 Task: Look for space in Djibo, Burkina Faso from 8th June, 2023 to 19th June, 2023 for 1 adult in price range Rs.5000 to Rs.12000. Place can be shared room with 1  bedroom having 1 bed and 1 bathroom. Property type can be hotel. Amenities needed are: wifi, air conditioning, . Booking option can be shelf check-in. Required host language is English.
Action: Mouse moved to (465, 122)
Screenshot: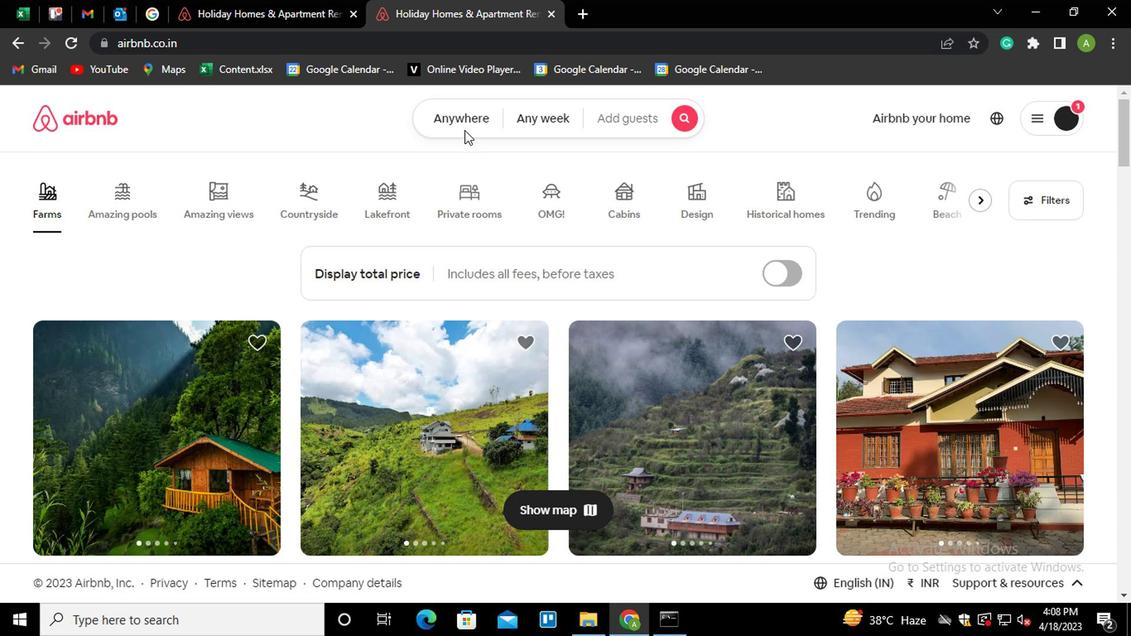 
Action: Mouse pressed left at (465, 122)
Screenshot: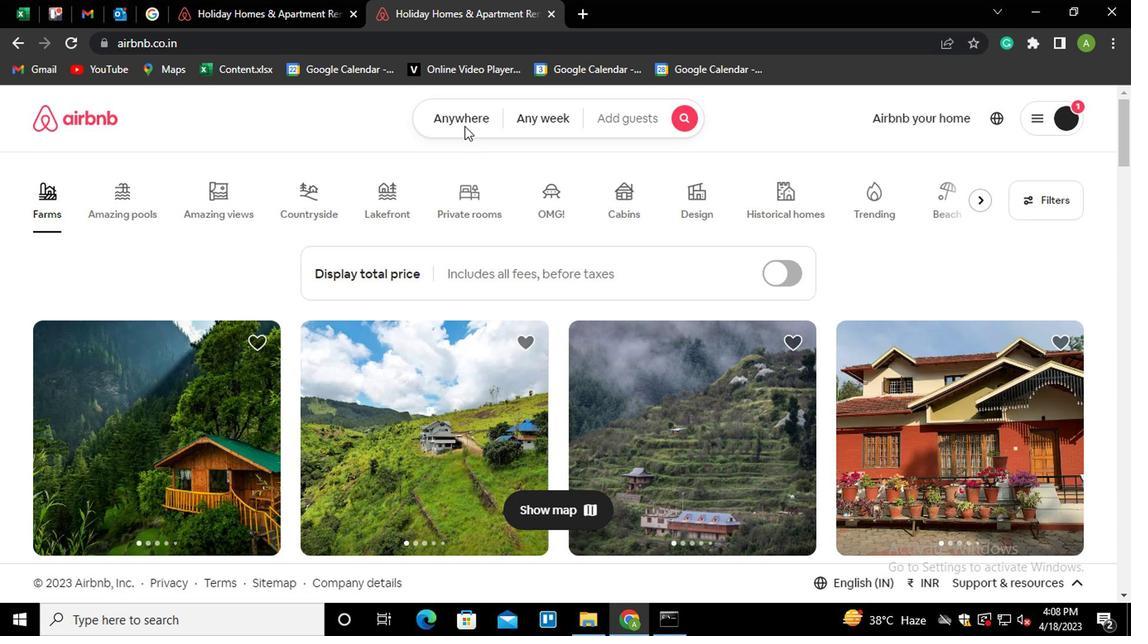 
Action: Mouse moved to (299, 180)
Screenshot: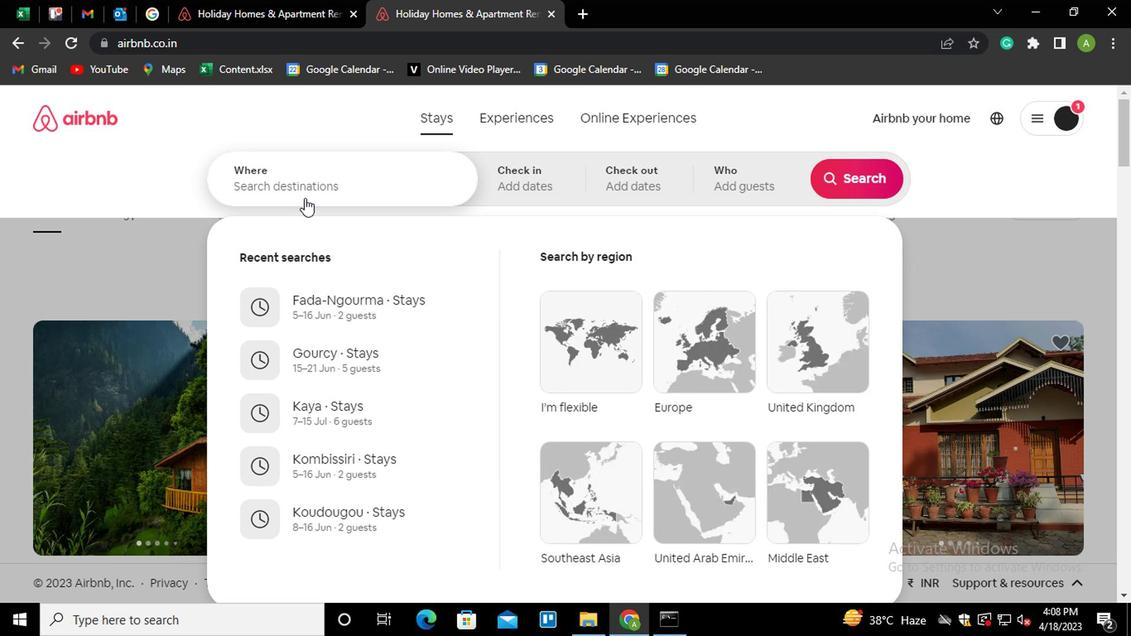 
Action: Mouse pressed left at (299, 180)
Screenshot: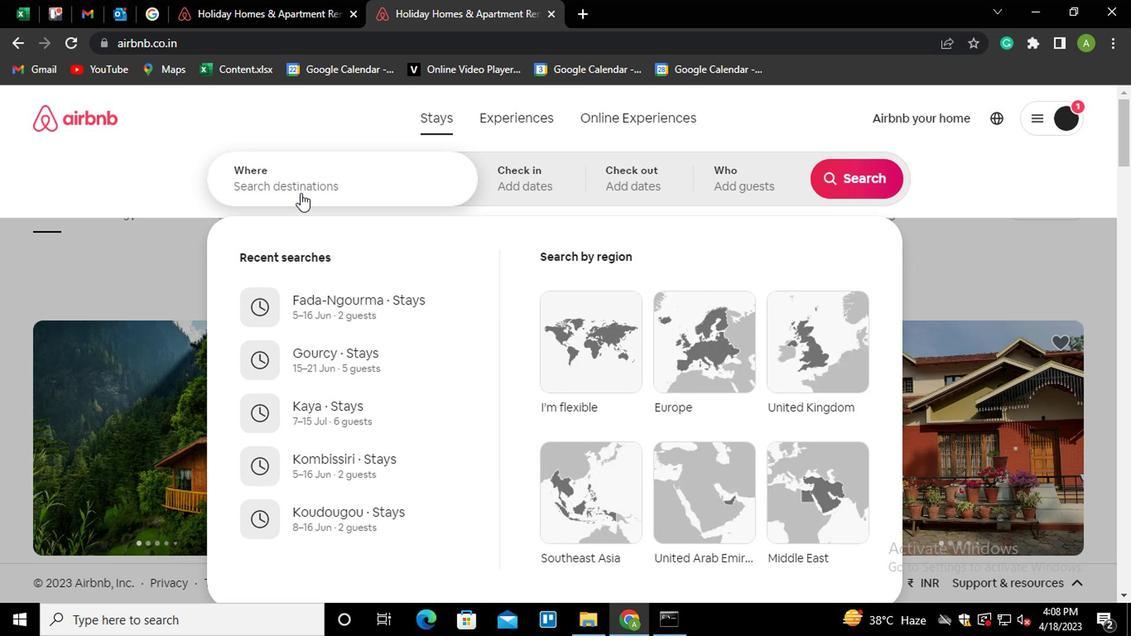 
Action: Key pressed <Key.shift>DJIBO,<Key.space><Key.shift_r>BUR<Key.down><Key.enter>
Screenshot: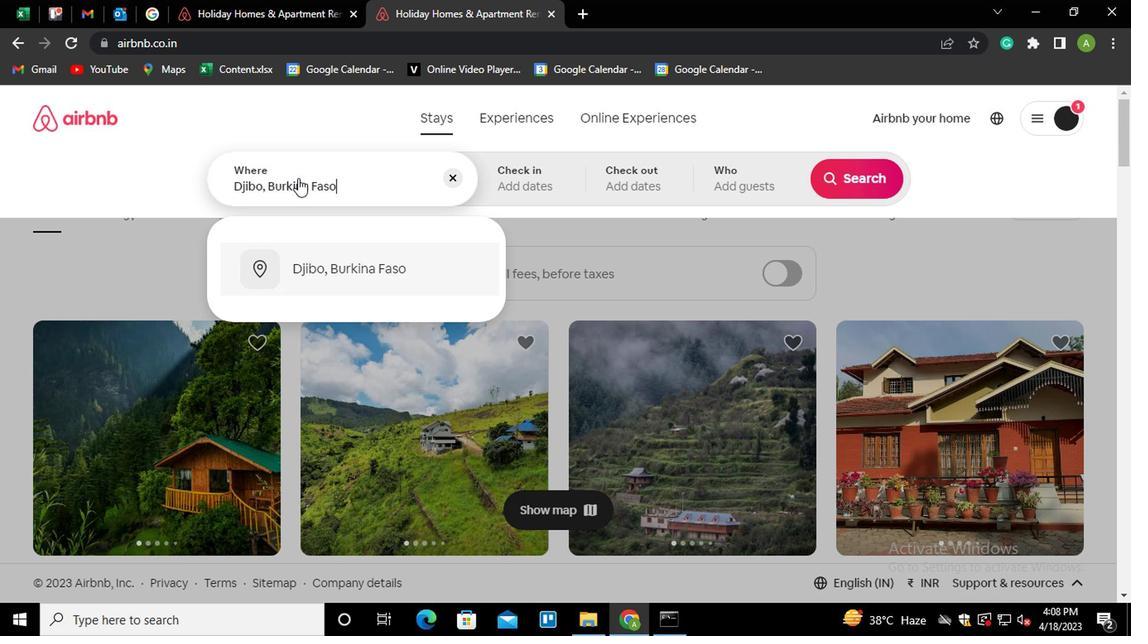
Action: Mouse moved to (844, 310)
Screenshot: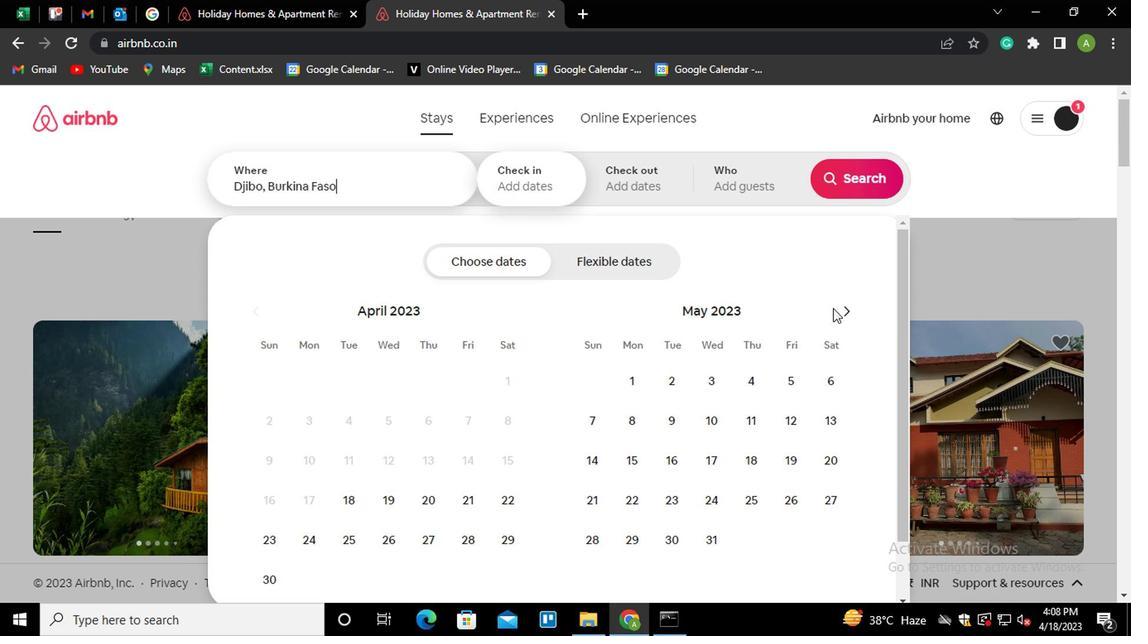
Action: Mouse pressed left at (844, 310)
Screenshot: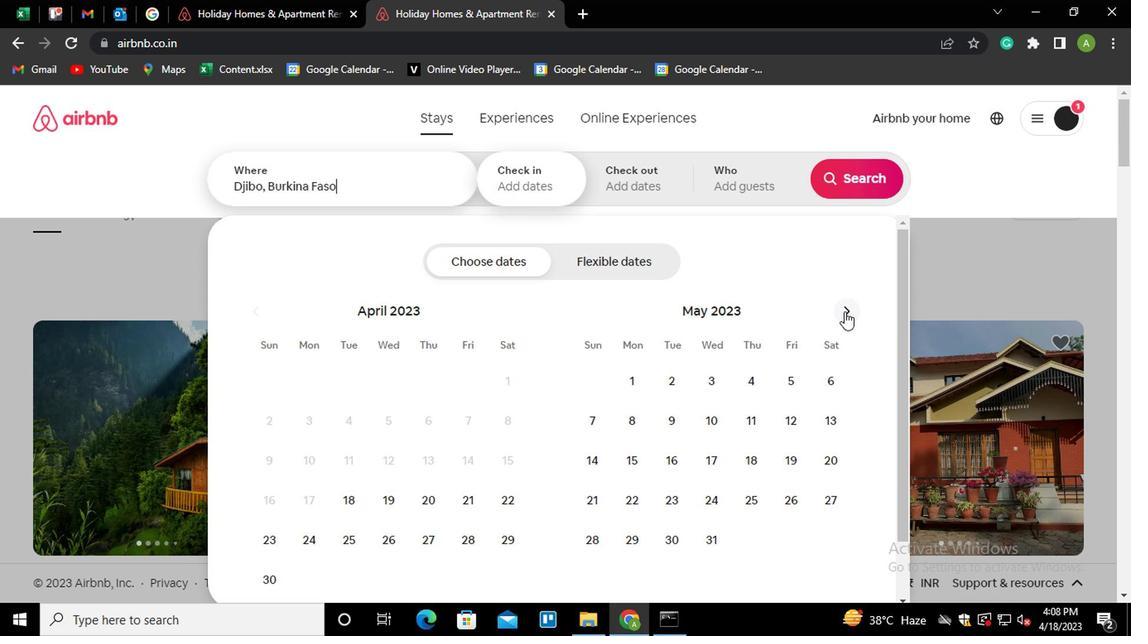 
Action: Mouse moved to (743, 417)
Screenshot: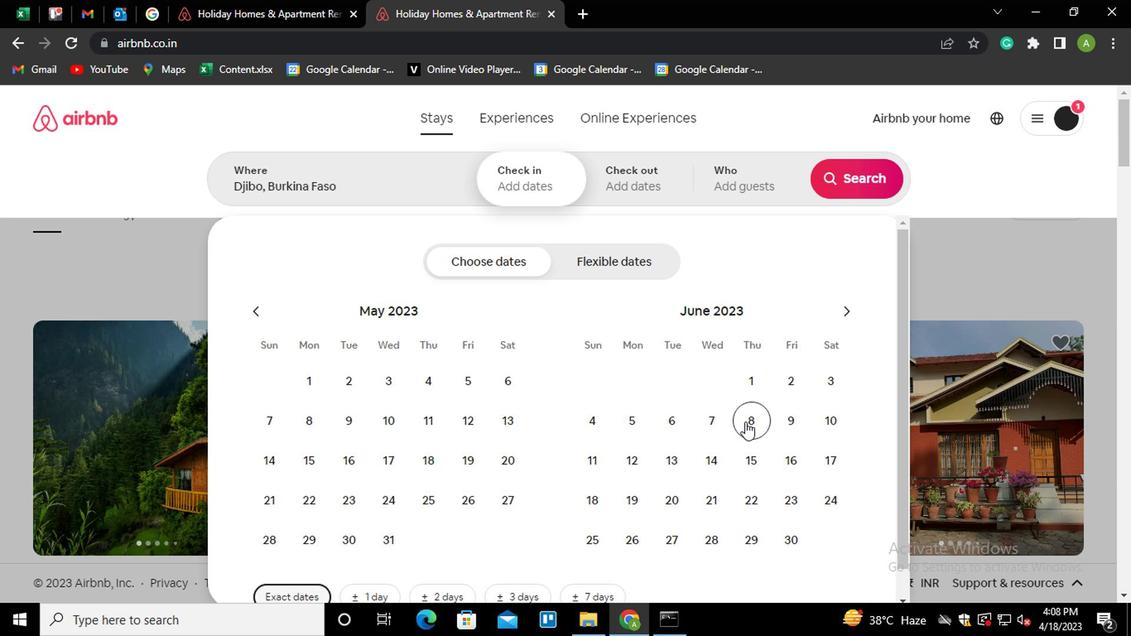 
Action: Mouse pressed left at (743, 417)
Screenshot: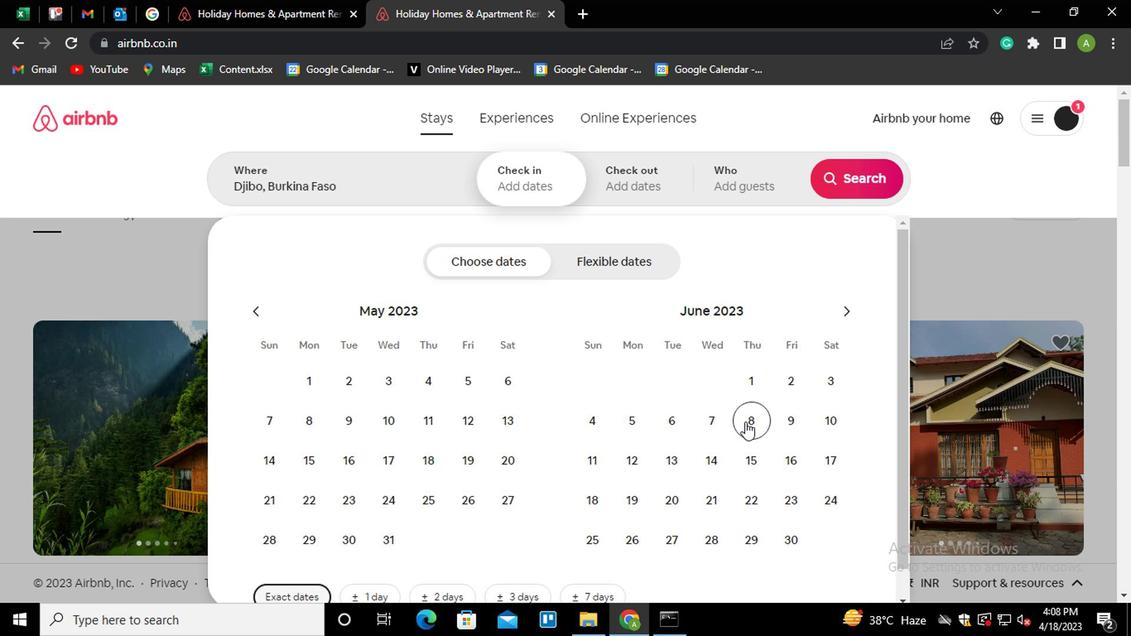 
Action: Mouse moved to (643, 496)
Screenshot: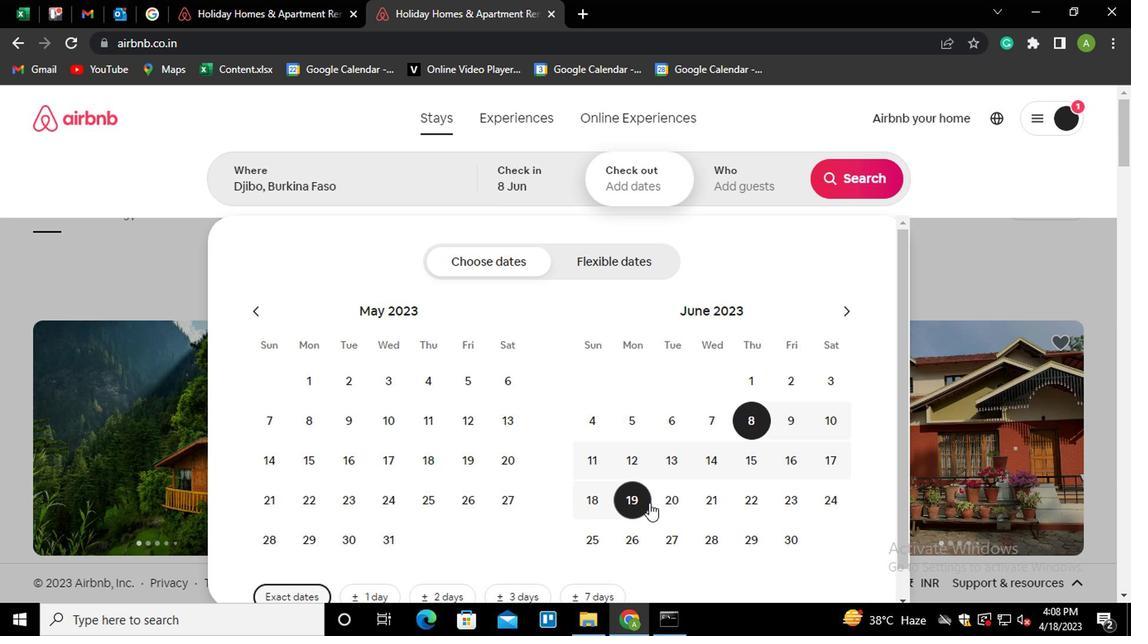 
Action: Mouse pressed left at (643, 496)
Screenshot: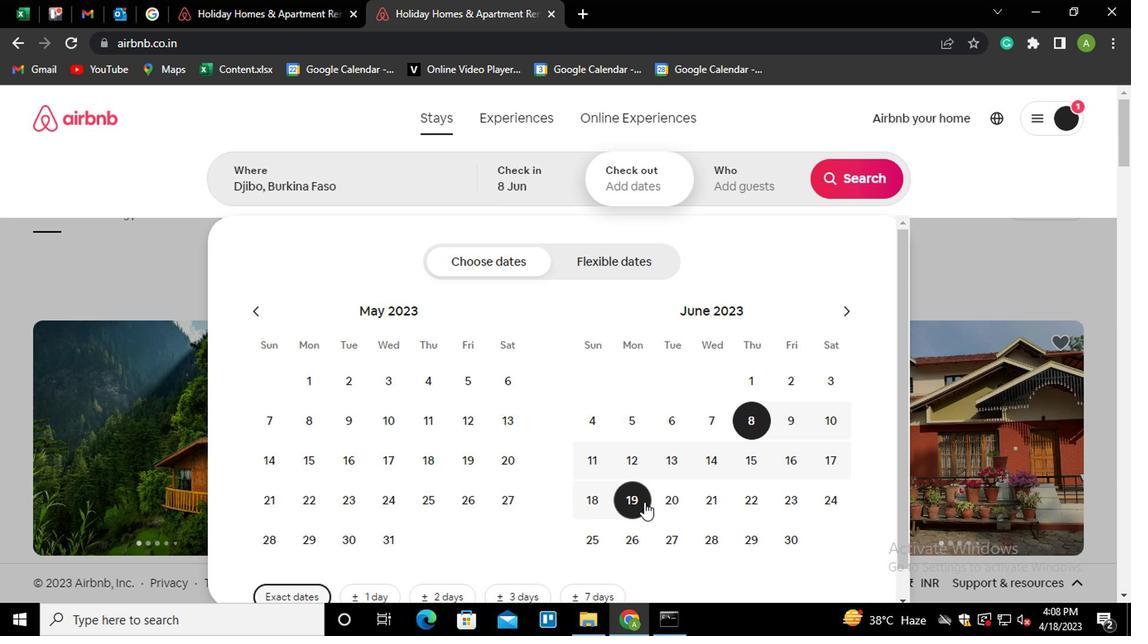 
Action: Mouse moved to (740, 187)
Screenshot: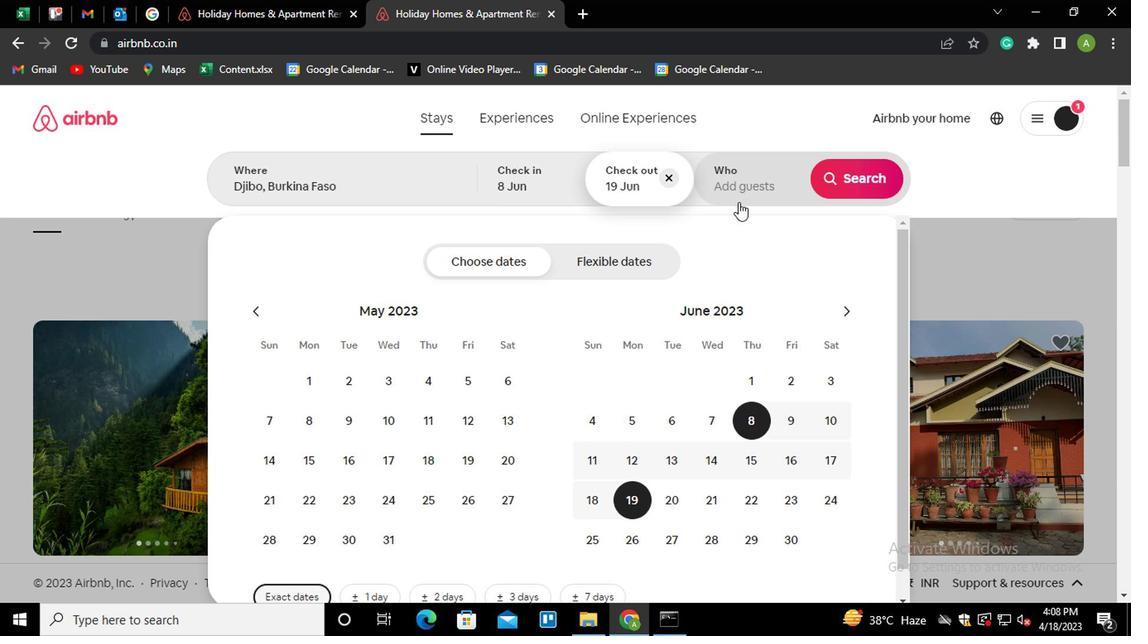 
Action: Mouse pressed left at (740, 187)
Screenshot: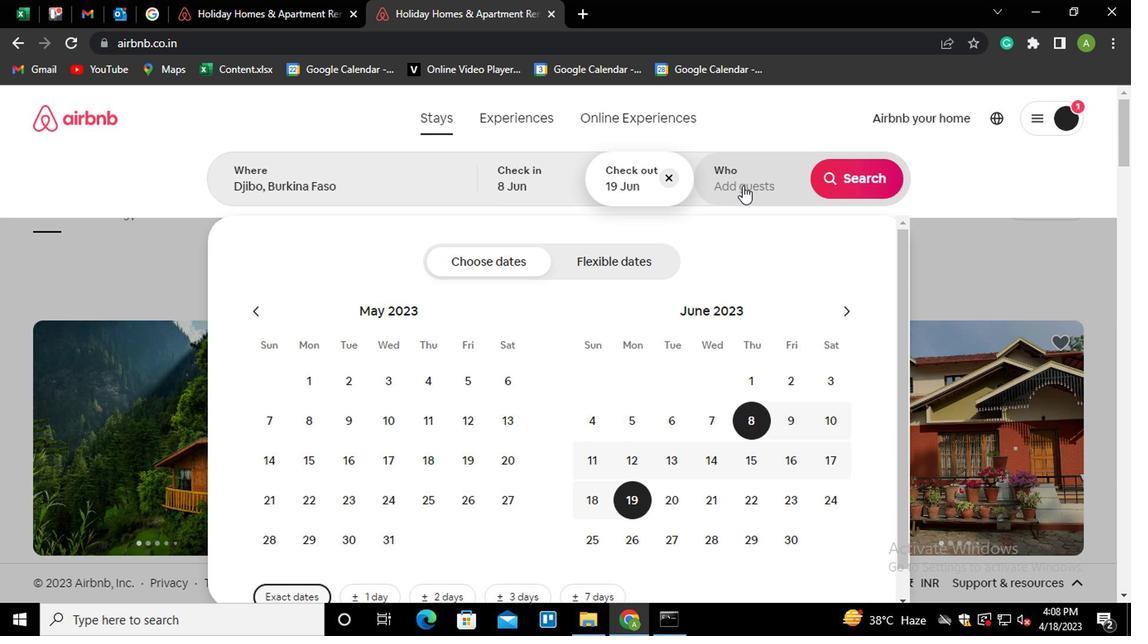 
Action: Mouse moved to (854, 267)
Screenshot: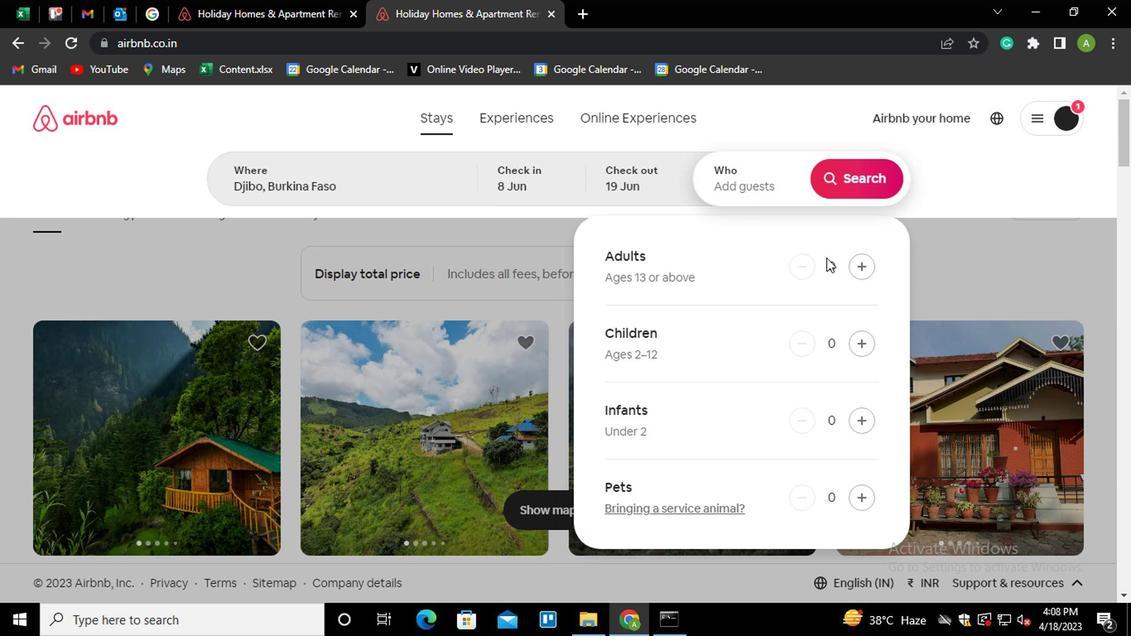 
Action: Mouse pressed left at (854, 267)
Screenshot: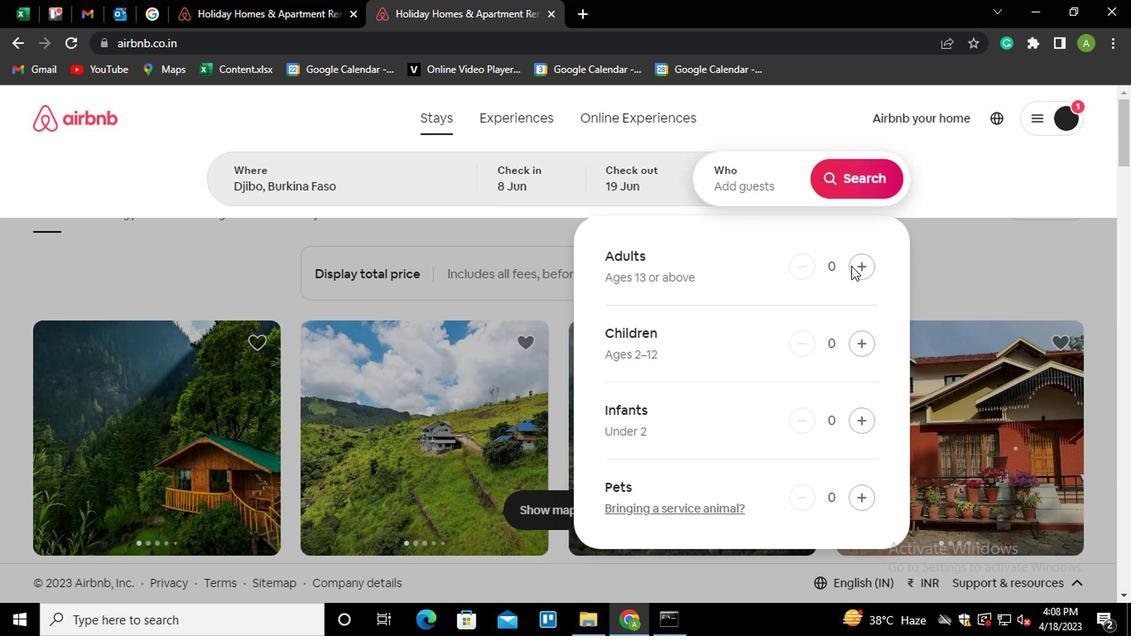 
Action: Mouse moved to (856, 190)
Screenshot: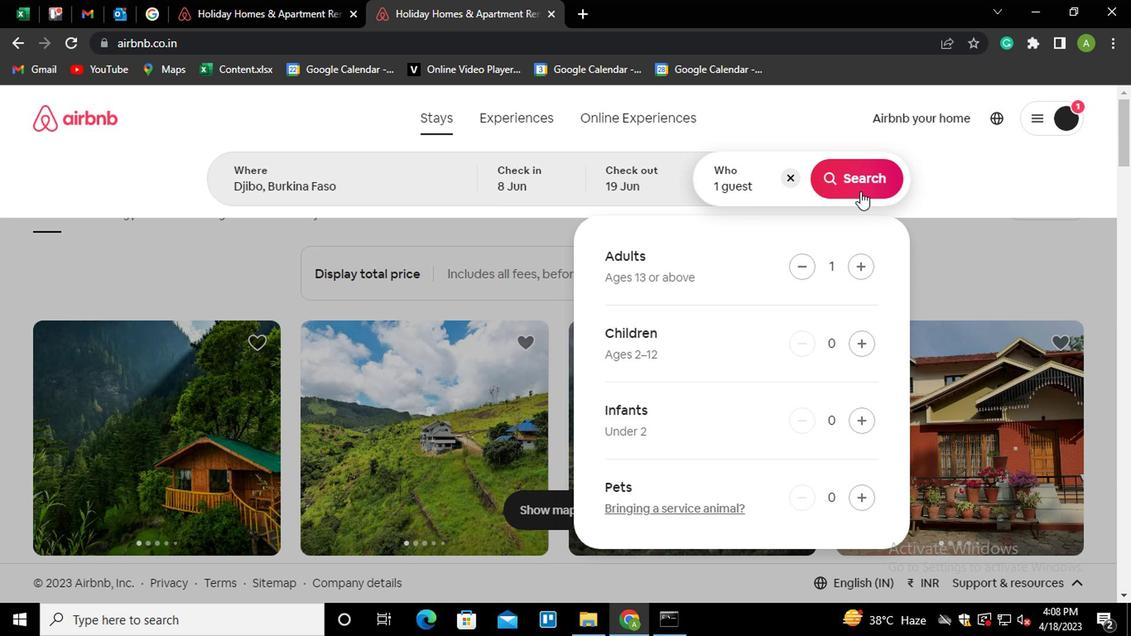 
Action: Mouse pressed left at (856, 190)
Screenshot: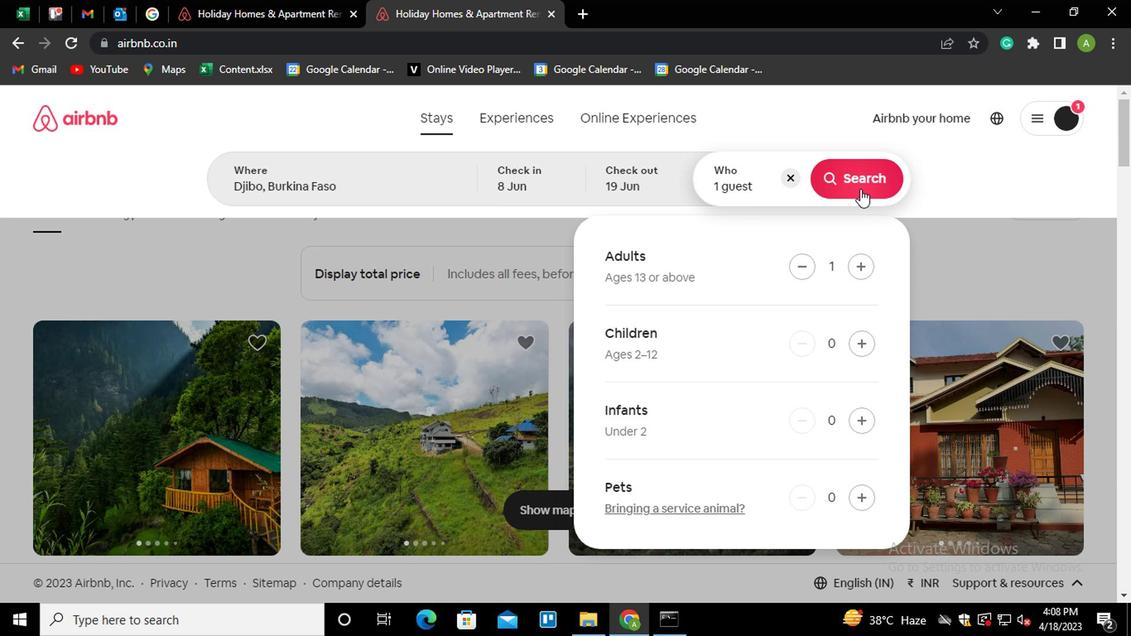 
Action: Mouse moved to (1059, 187)
Screenshot: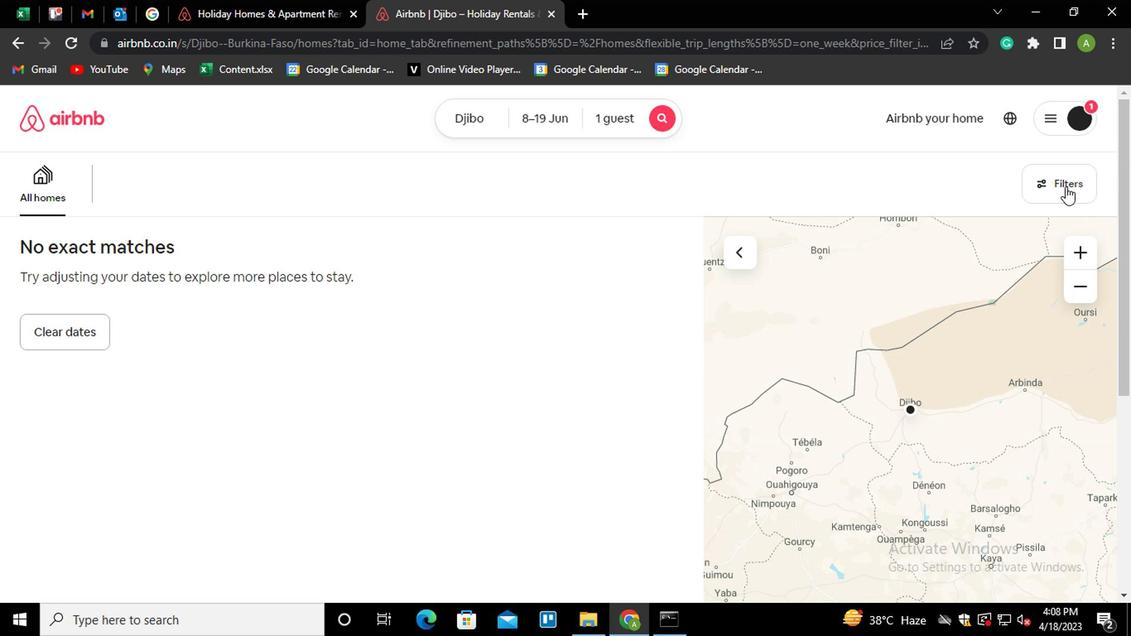 
Action: Mouse pressed left at (1059, 187)
Screenshot: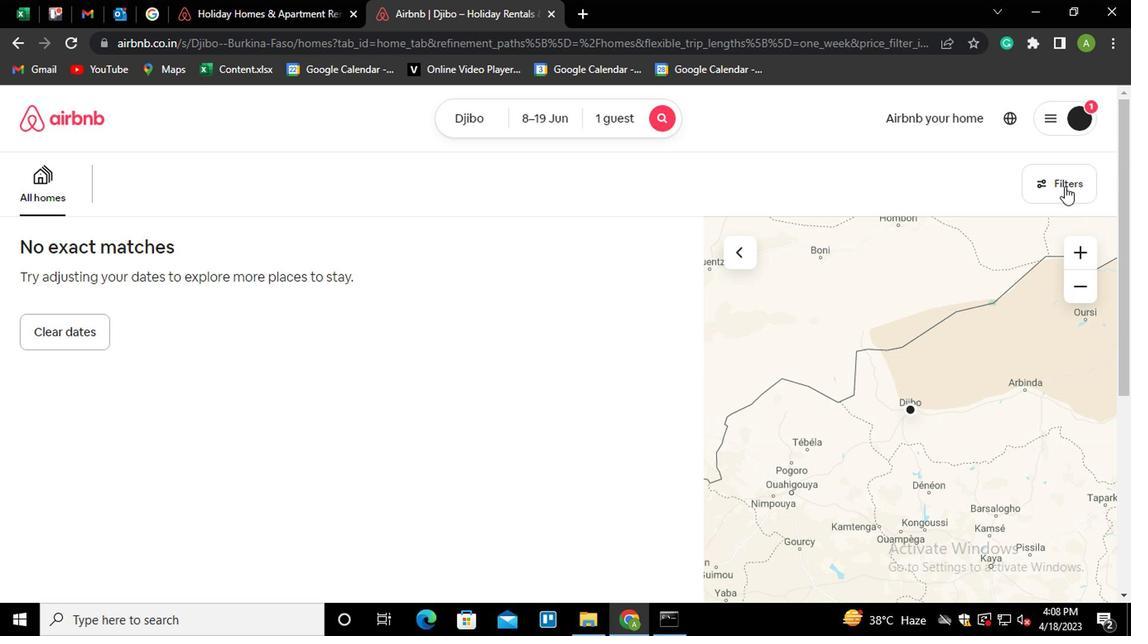 
Action: Mouse moved to (492, 288)
Screenshot: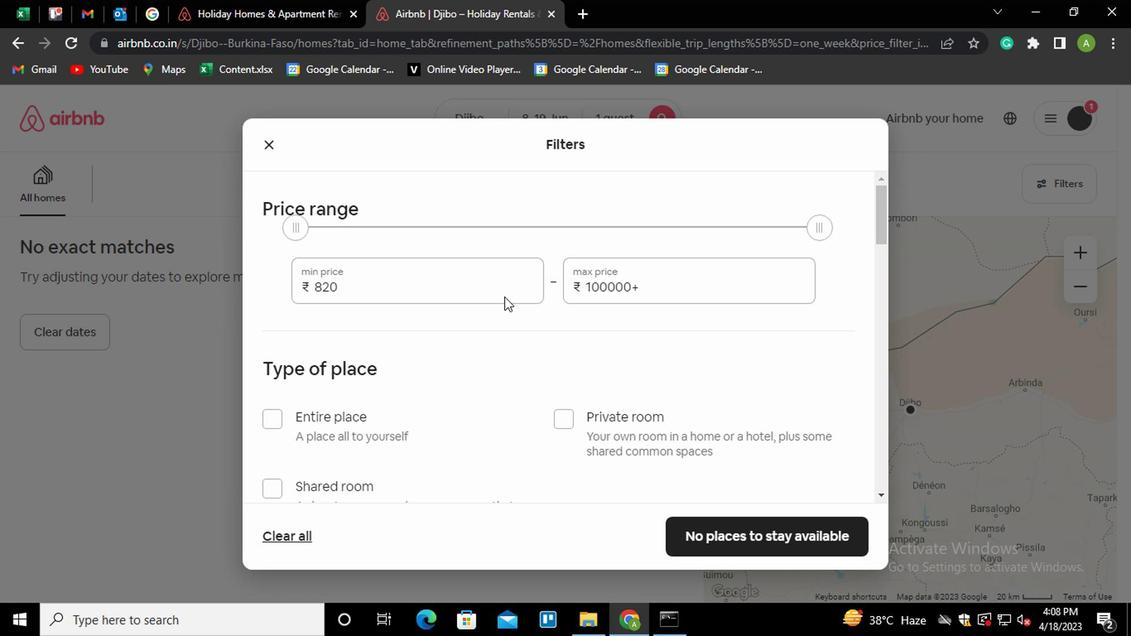 
Action: Mouse pressed left at (492, 288)
Screenshot: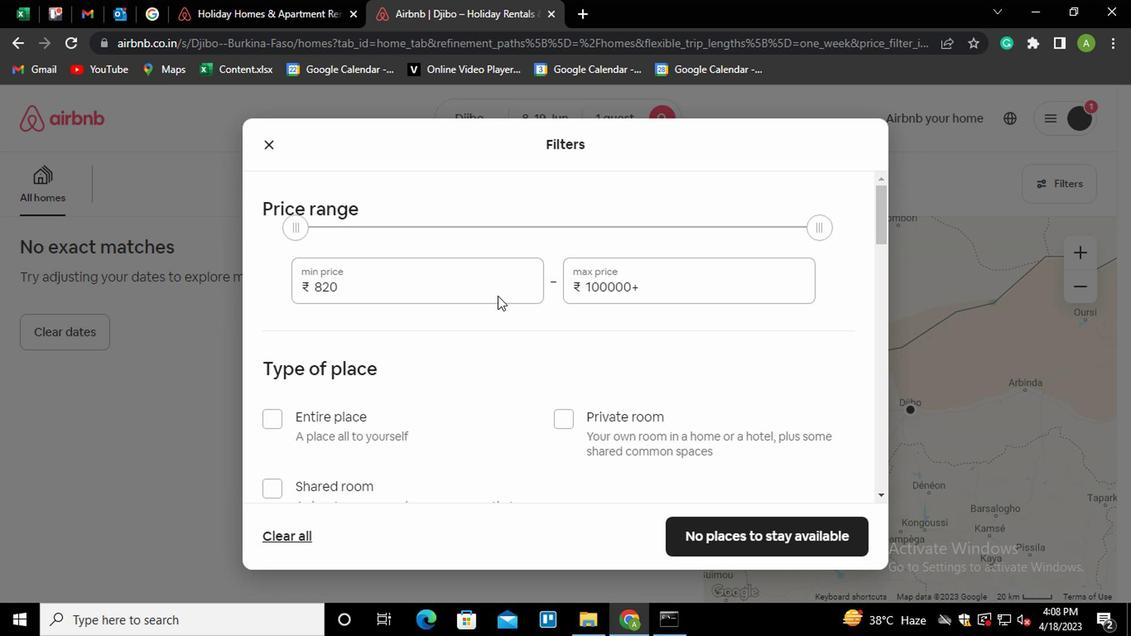 
Action: Key pressed <Key.shift_r><Key.home>5000
Screenshot: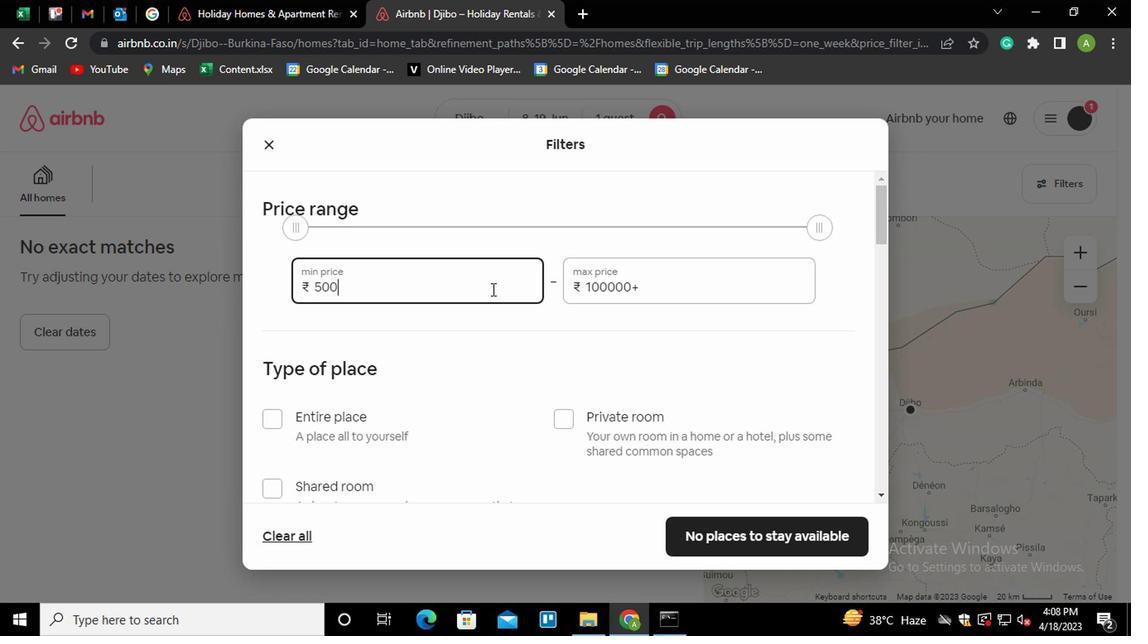 
Action: Mouse moved to (667, 279)
Screenshot: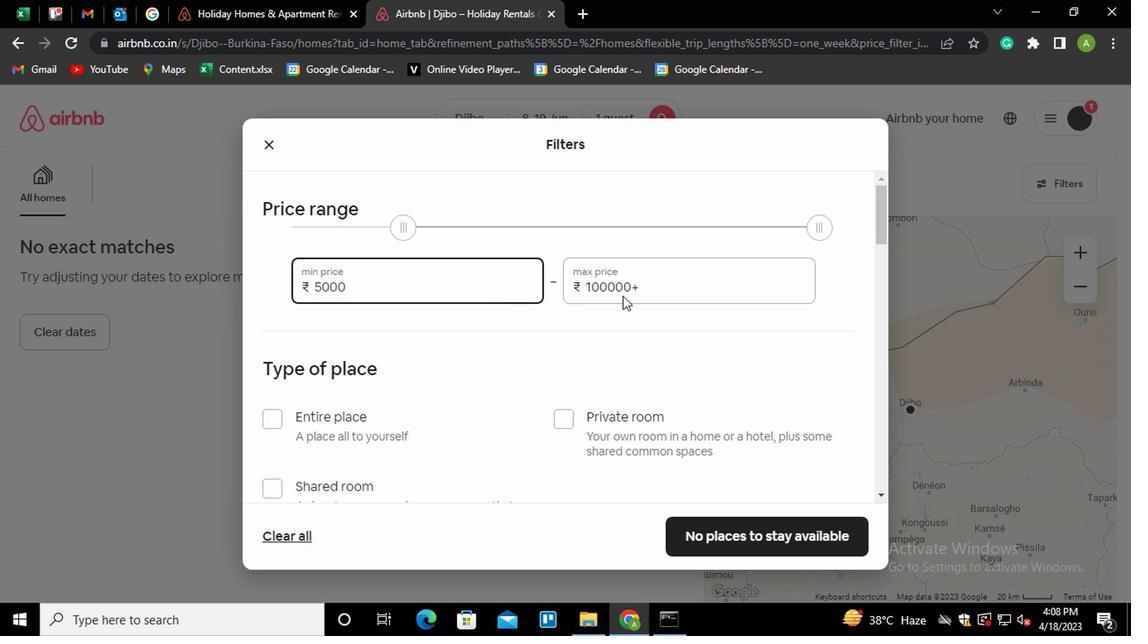 
Action: Mouse pressed left at (667, 279)
Screenshot: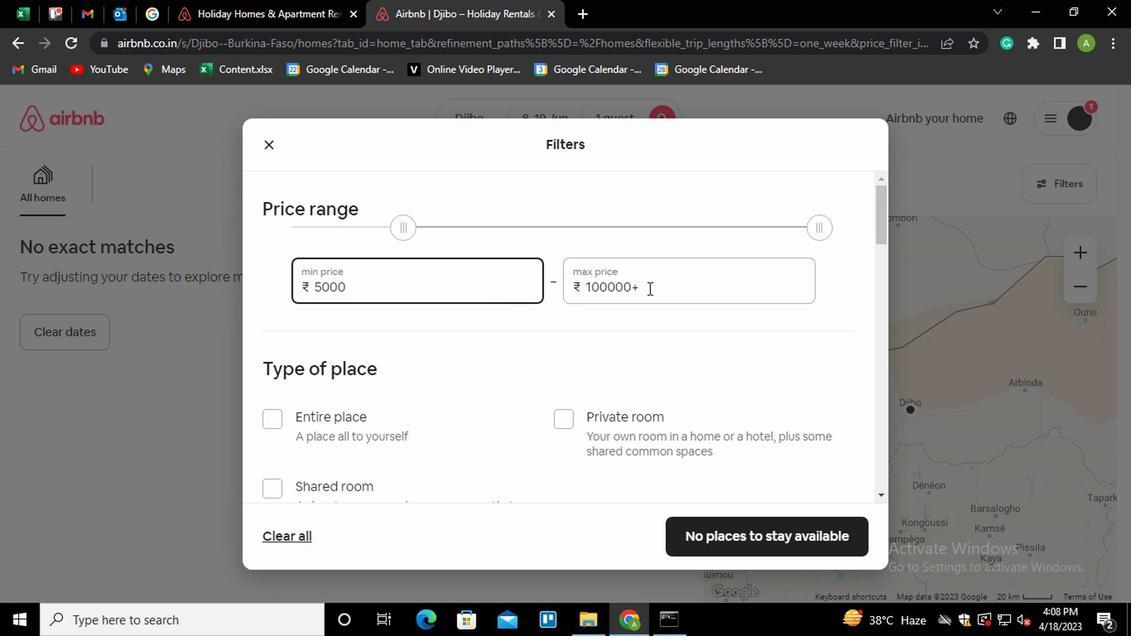 
Action: Key pressed <Key.shift_r><Key.home>12000
Screenshot: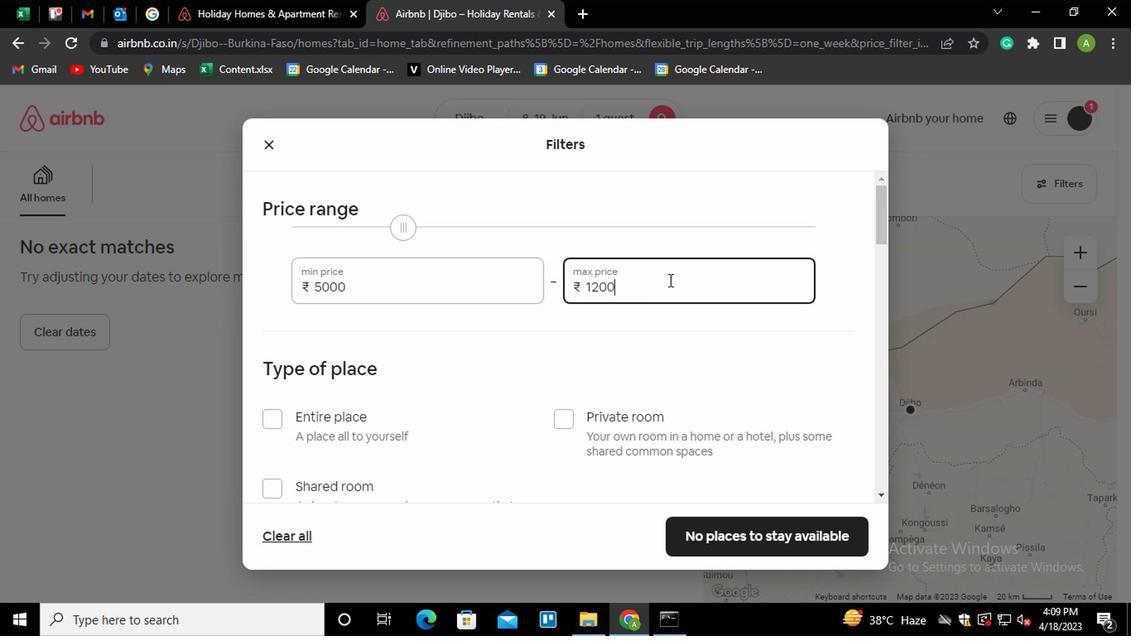 
Action: Mouse moved to (315, 480)
Screenshot: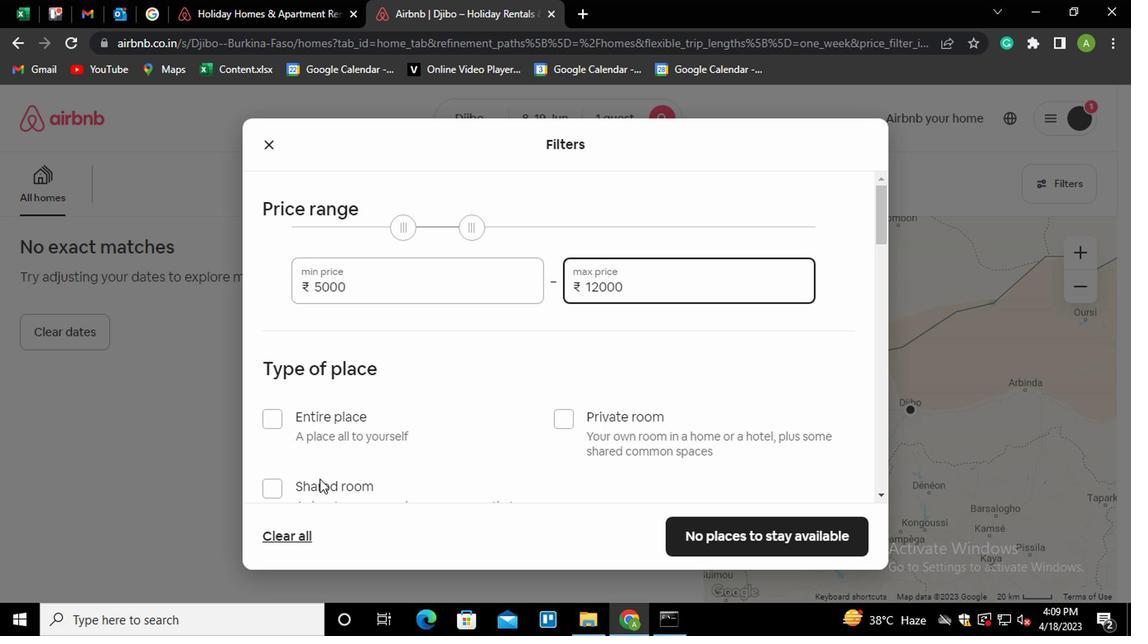 
Action: Mouse pressed left at (315, 480)
Screenshot: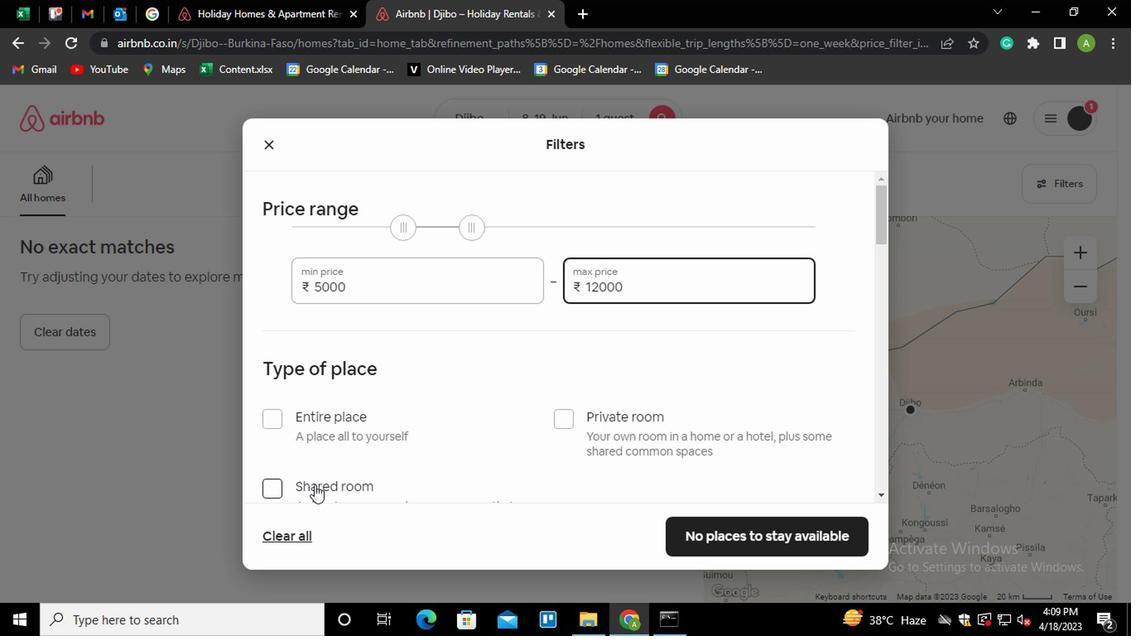 
Action: Mouse moved to (505, 429)
Screenshot: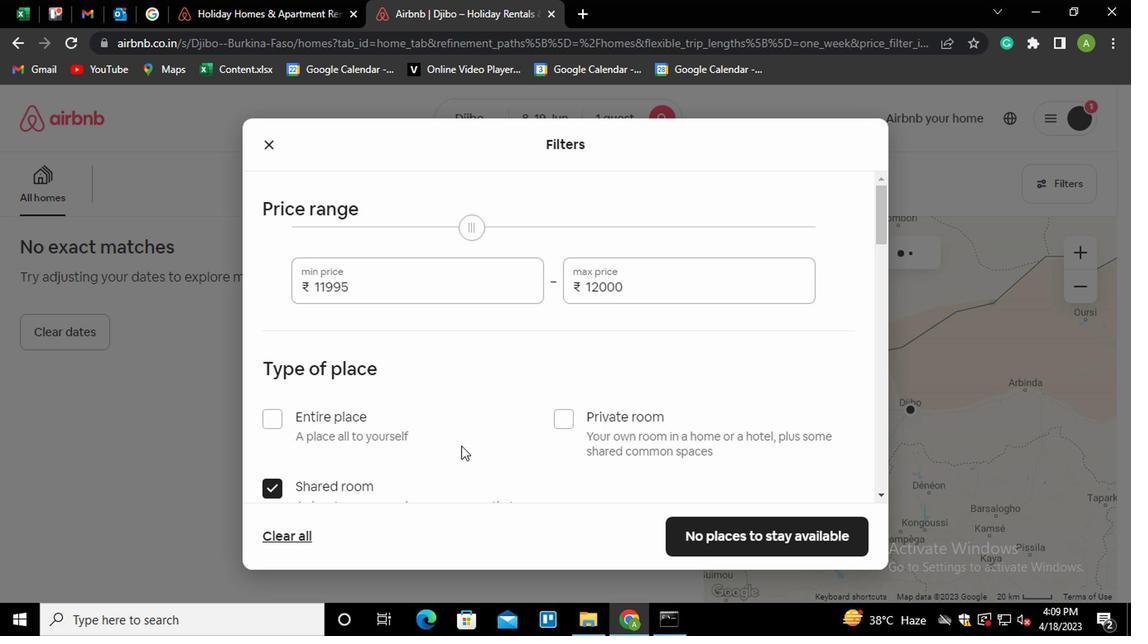 
Action: Mouse scrolled (505, 428) with delta (0, -1)
Screenshot: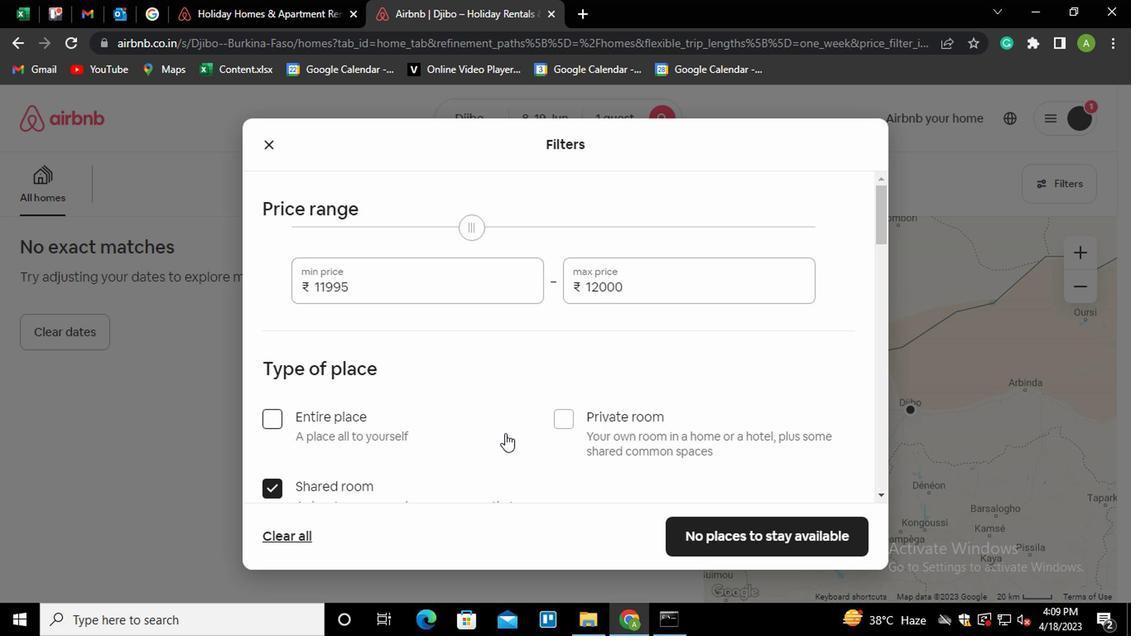 
Action: Mouse scrolled (505, 428) with delta (0, -1)
Screenshot: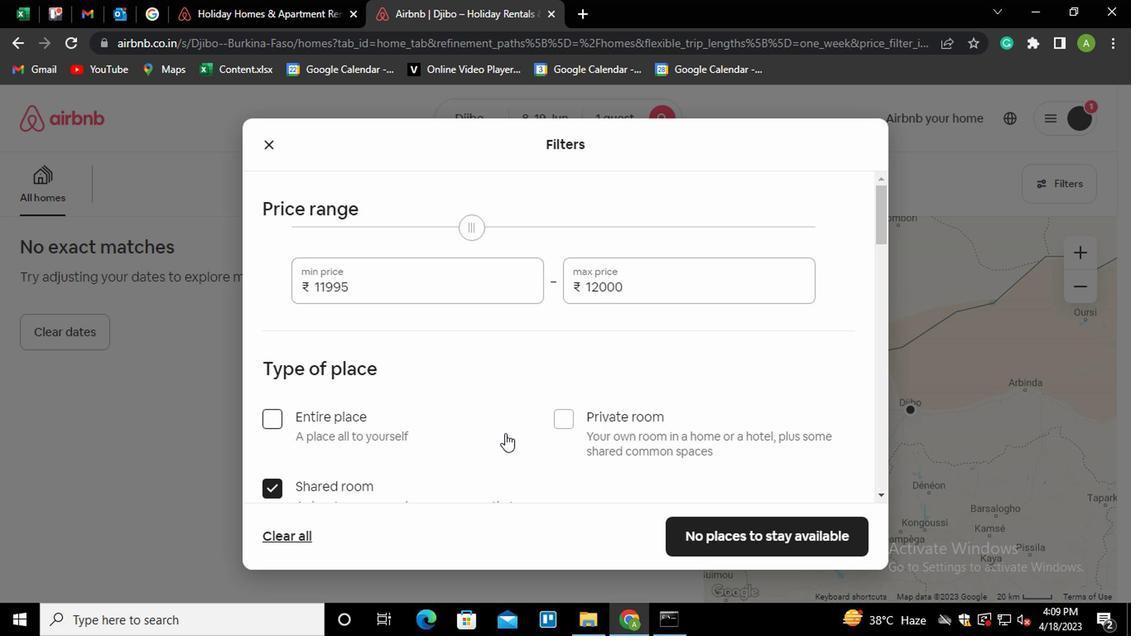 
Action: Mouse moved to (505, 428)
Screenshot: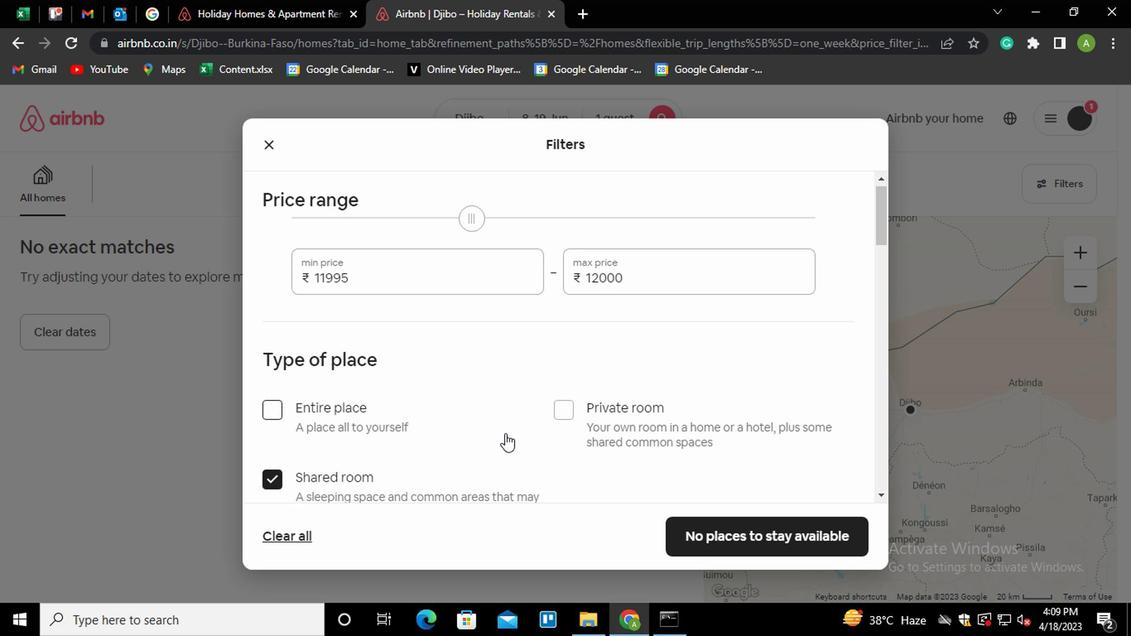 
Action: Mouse scrolled (505, 427) with delta (0, 0)
Screenshot: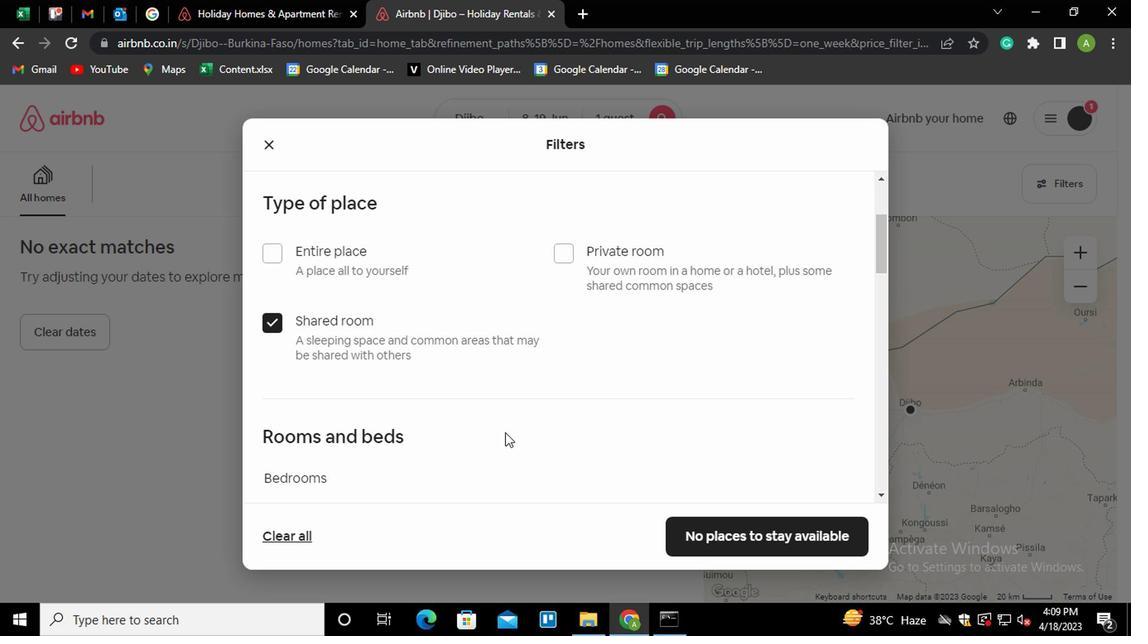 
Action: Mouse scrolled (505, 427) with delta (0, 0)
Screenshot: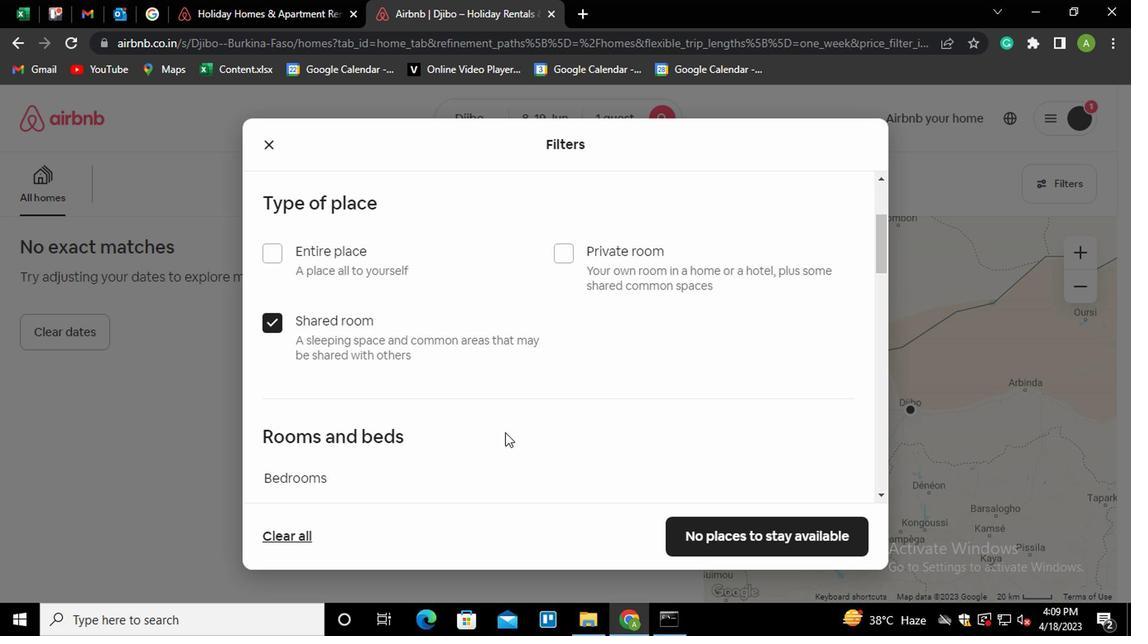 
Action: Mouse moved to (361, 354)
Screenshot: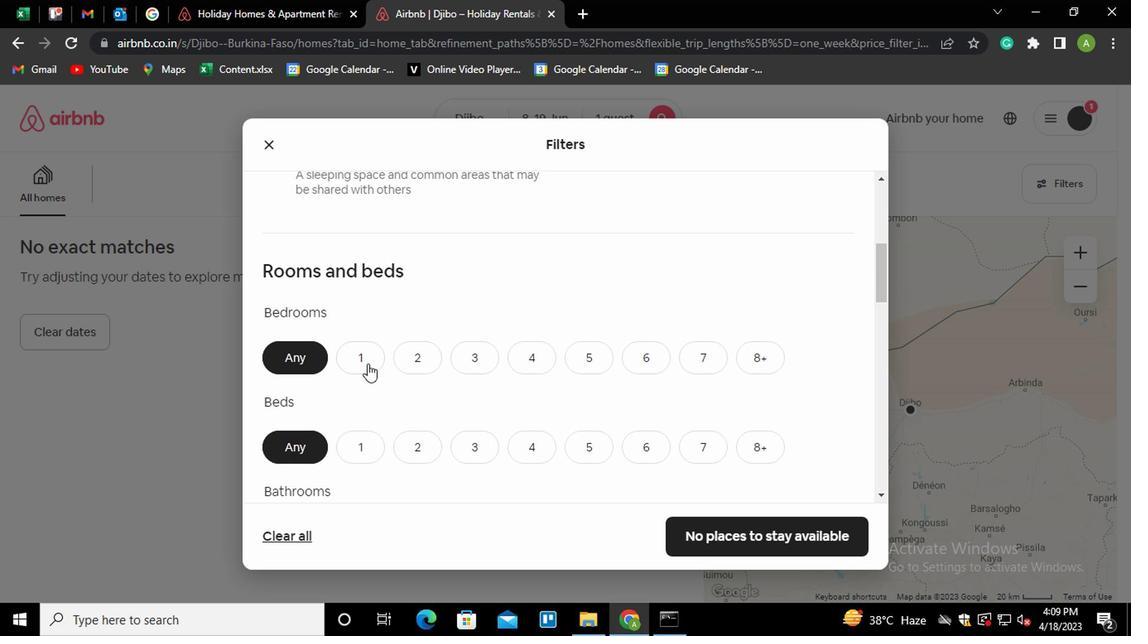 
Action: Mouse pressed left at (361, 354)
Screenshot: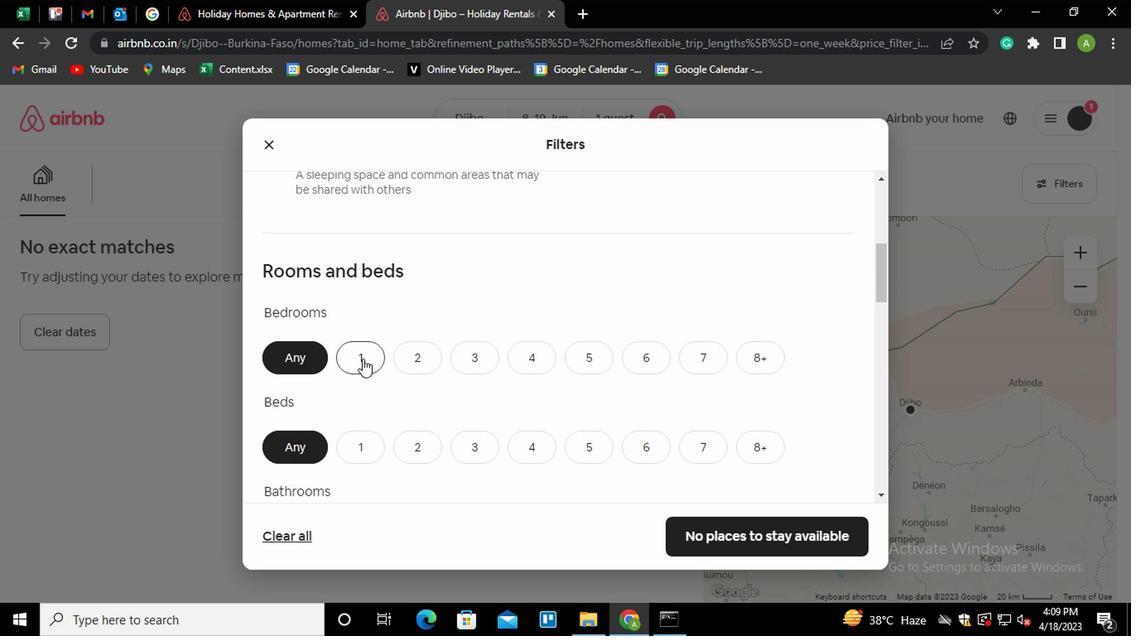 
Action: Mouse moved to (374, 433)
Screenshot: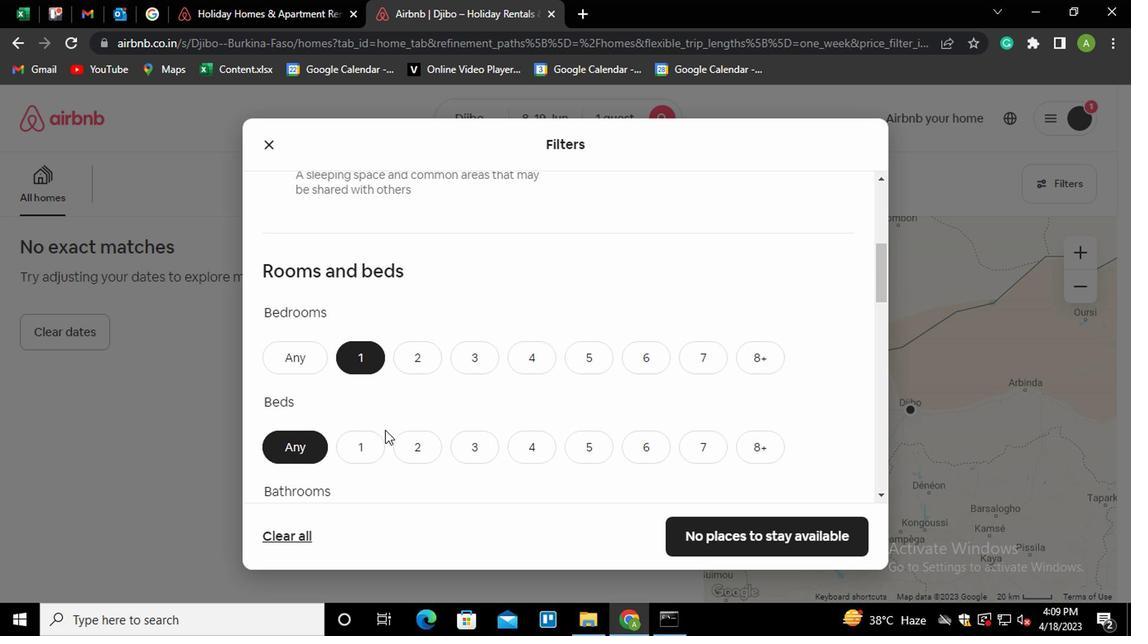 
Action: Mouse pressed left at (374, 433)
Screenshot: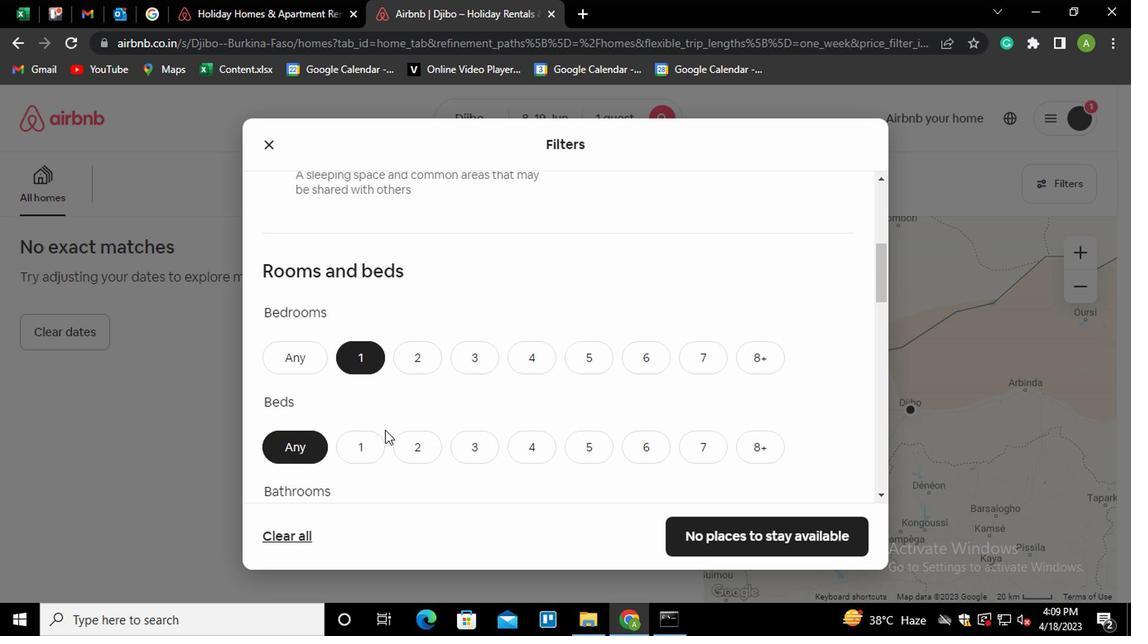 
Action: Mouse moved to (539, 336)
Screenshot: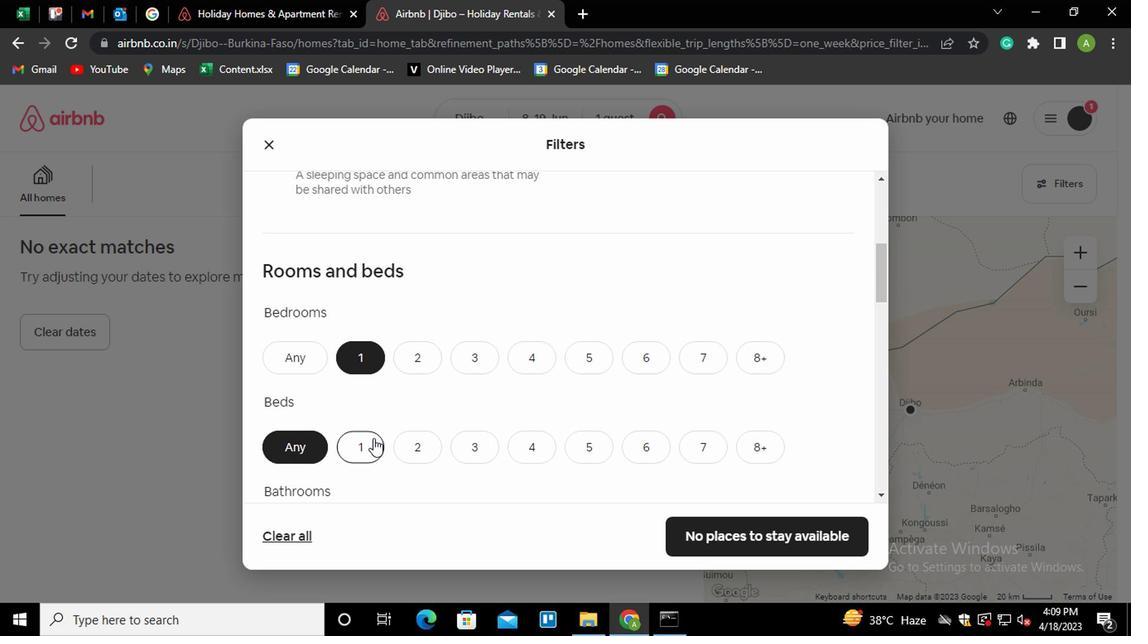 
Action: Mouse scrolled (539, 335) with delta (0, -1)
Screenshot: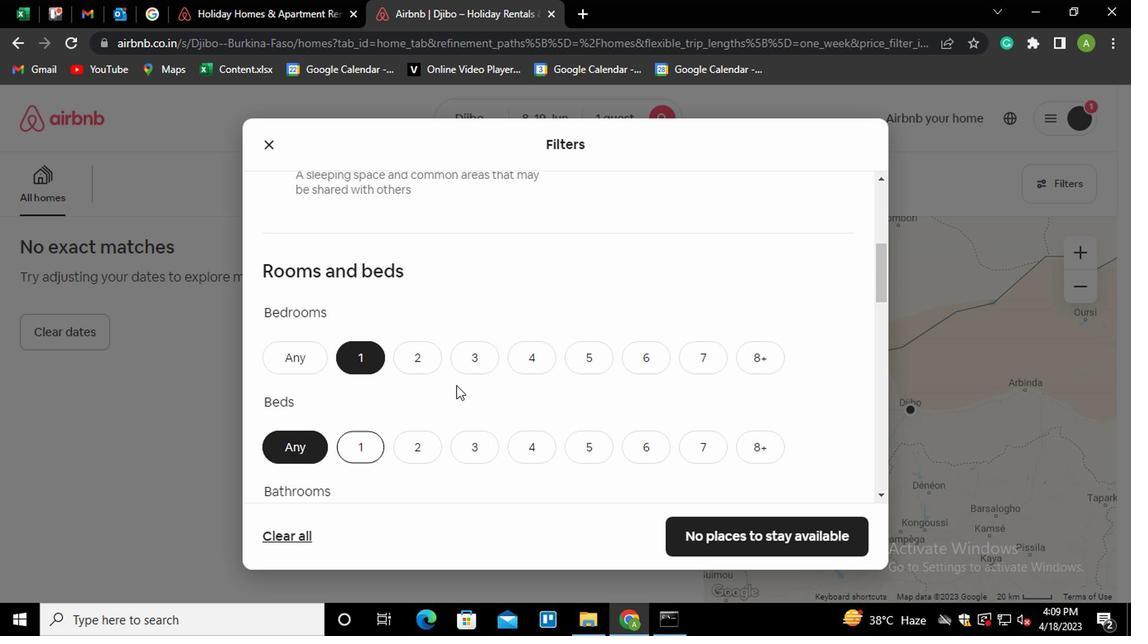 
Action: Mouse scrolled (539, 335) with delta (0, -1)
Screenshot: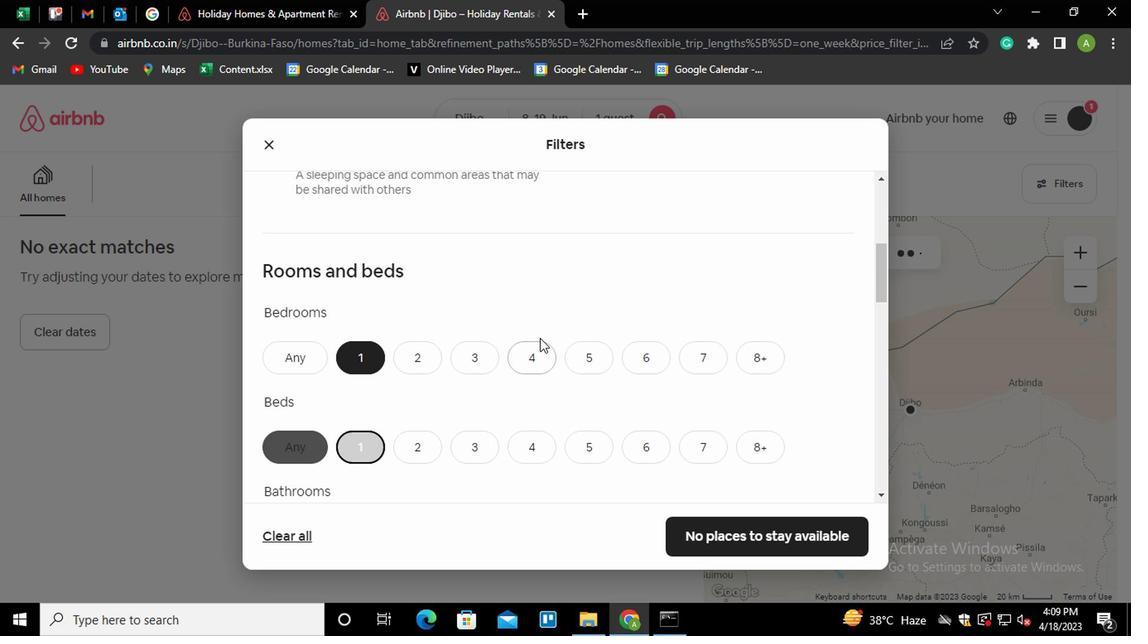 
Action: Mouse moved to (368, 369)
Screenshot: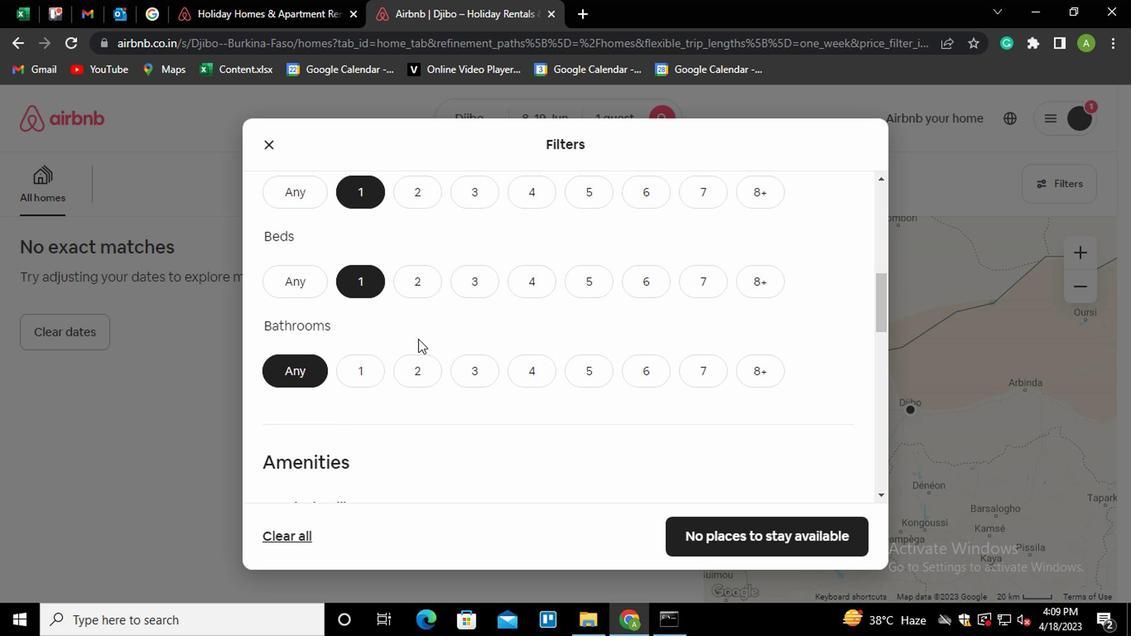 
Action: Mouse pressed left at (368, 369)
Screenshot: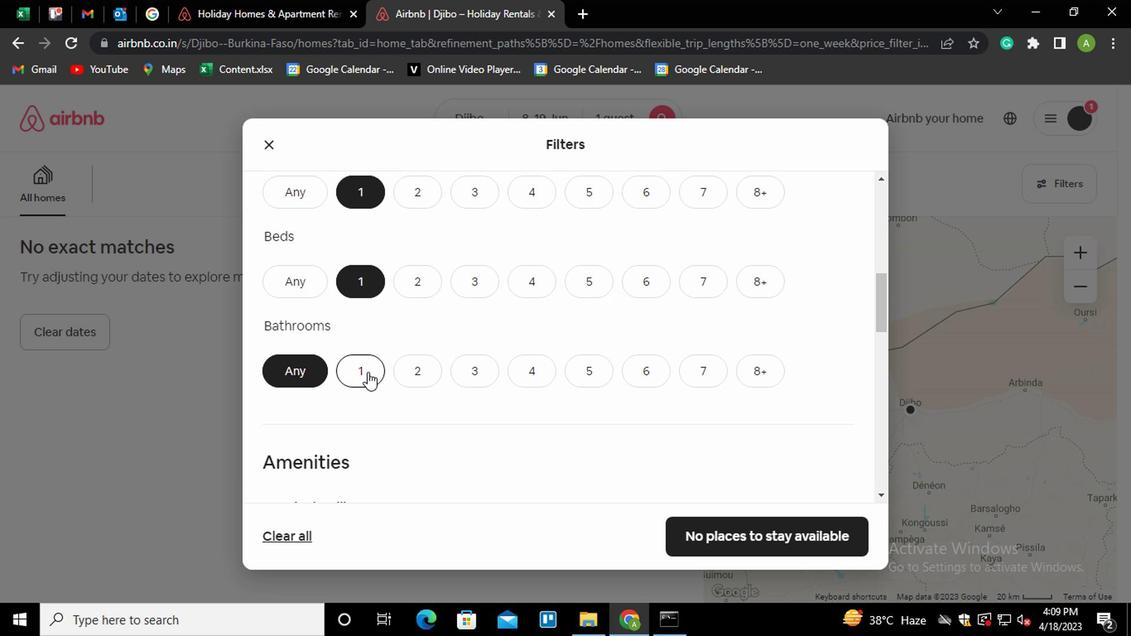 
Action: Mouse moved to (533, 350)
Screenshot: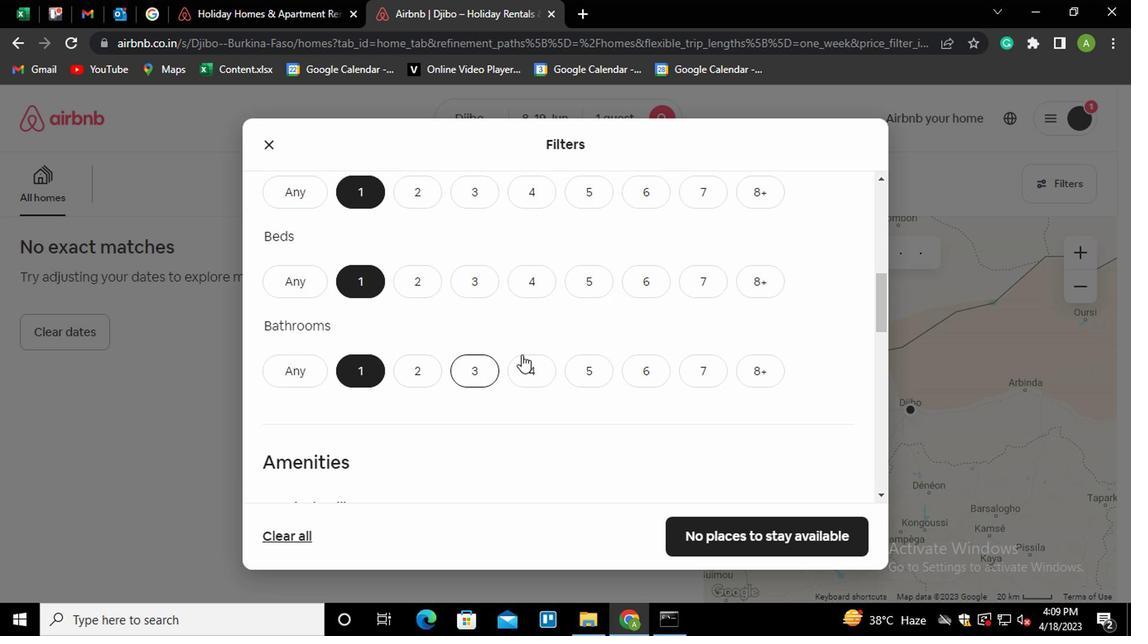 
Action: Mouse scrolled (533, 349) with delta (0, 0)
Screenshot: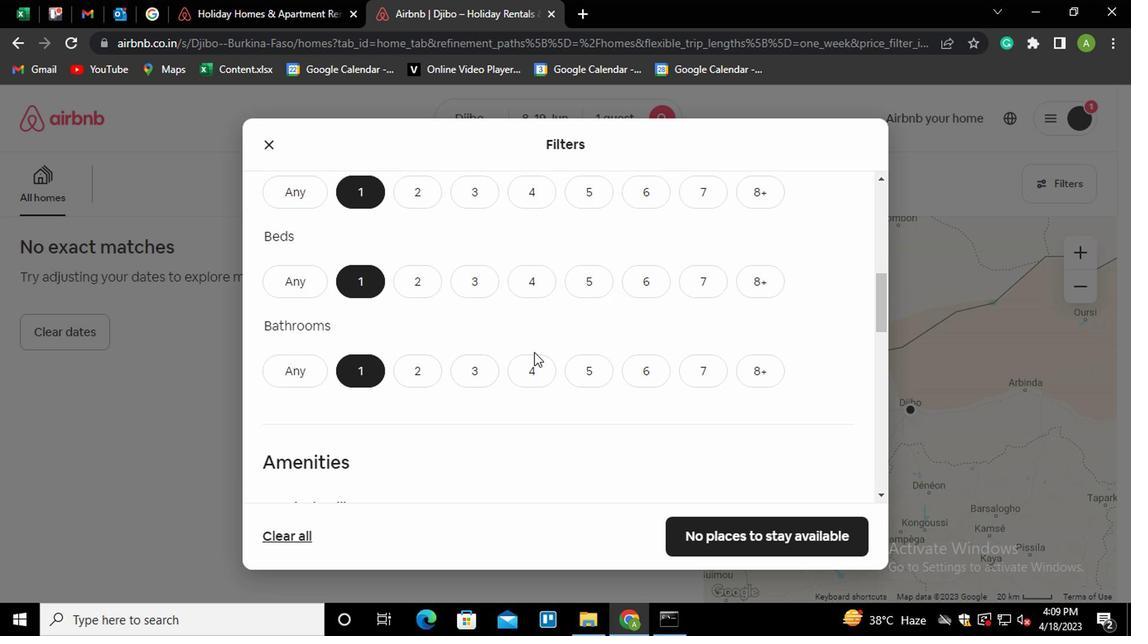 
Action: Mouse scrolled (533, 349) with delta (0, 0)
Screenshot: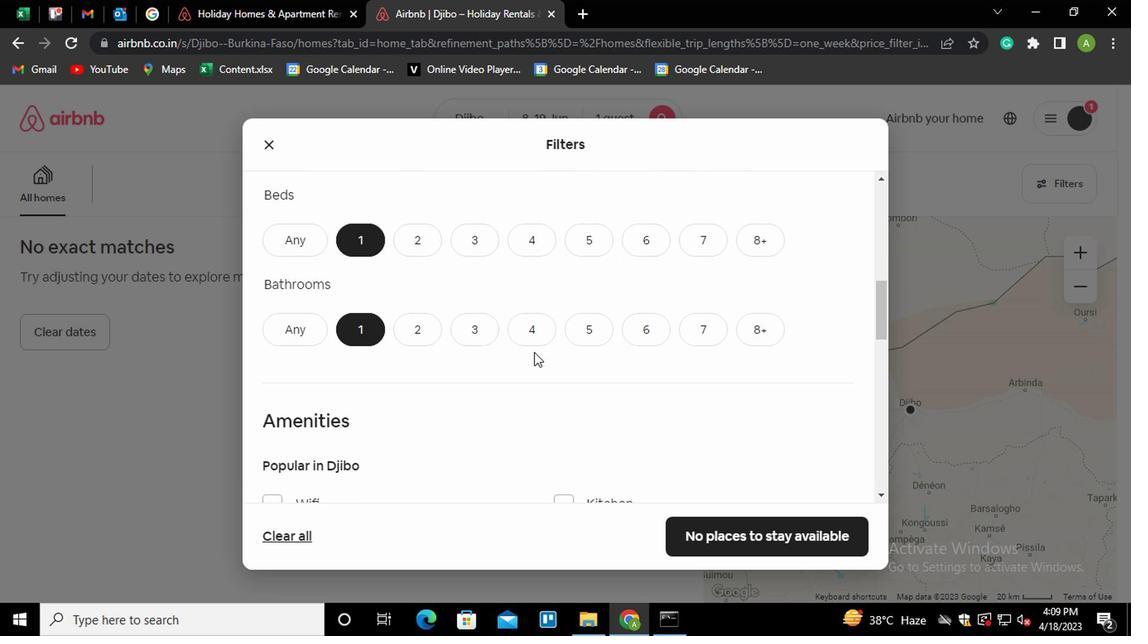 
Action: Mouse scrolled (533, 349) with delta (0, 0)
Screenshot: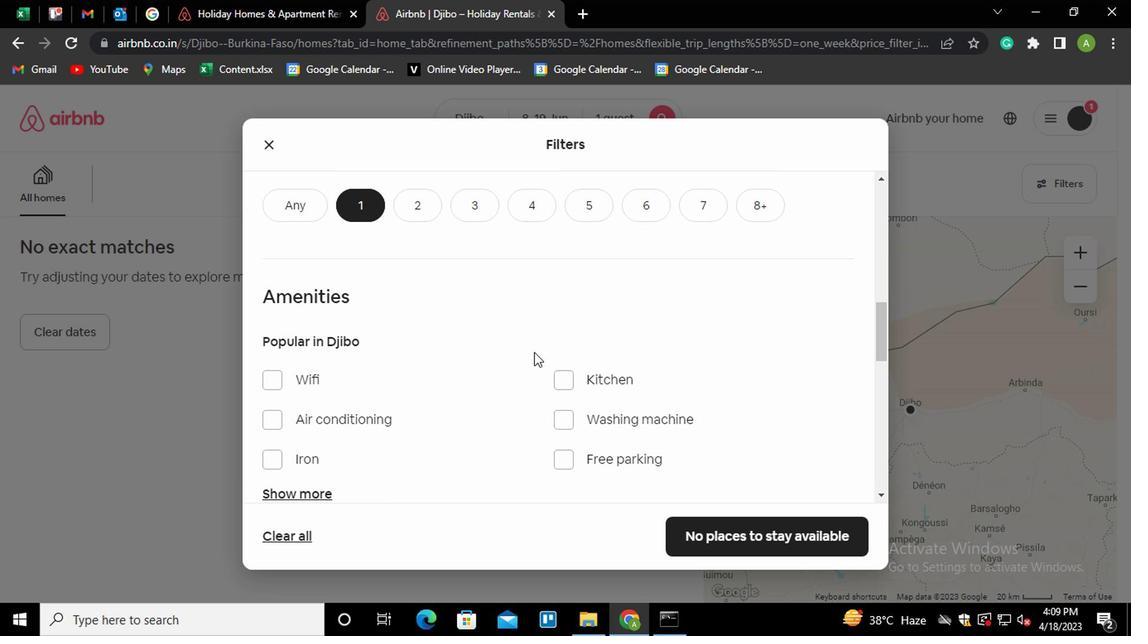 
Action: Mouse moved to (275, 334)
Screenshot: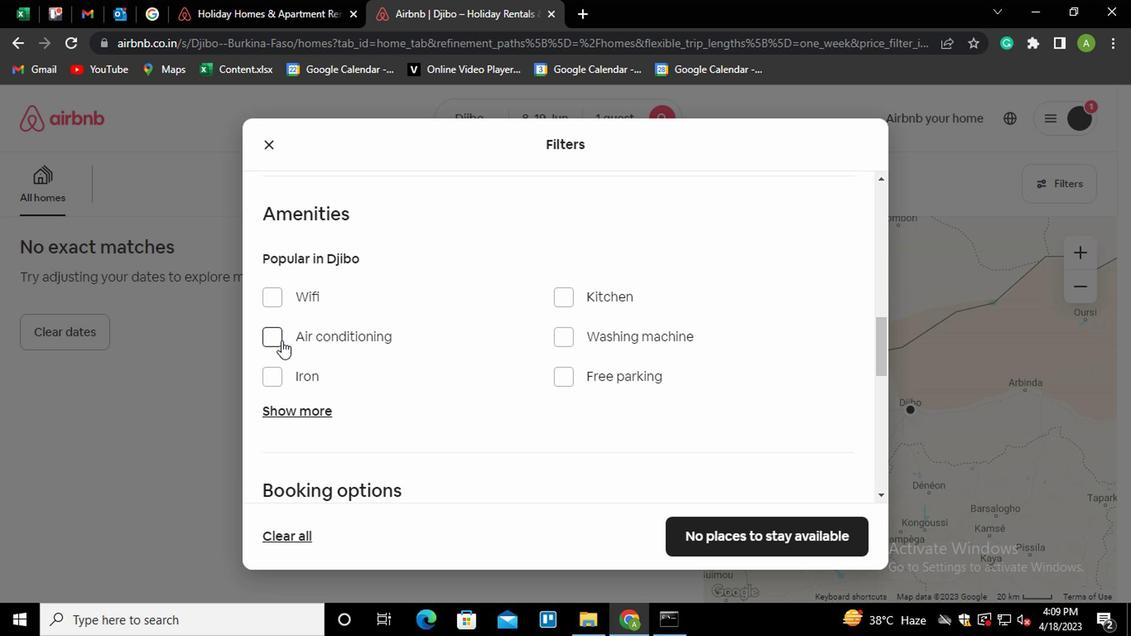 
Action: Mouse pressed left at (275, 334)
Screenshot: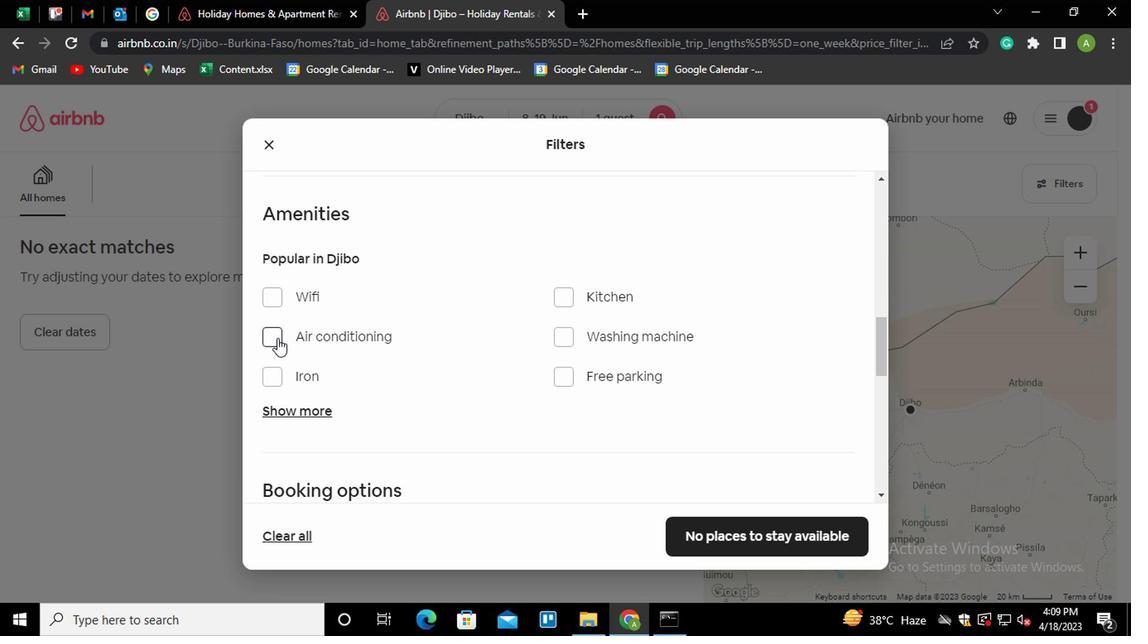 
Action: Mouse moved to (279, 296)
Screenshot: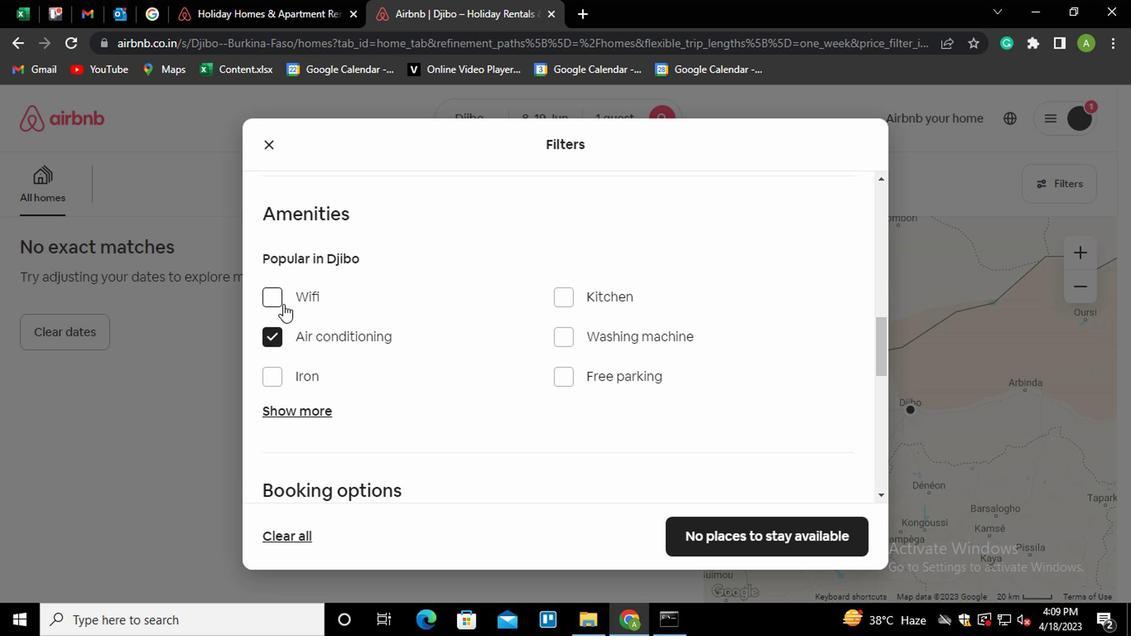 
Action: Mouse pressed left at (279, 296)
Screenshot: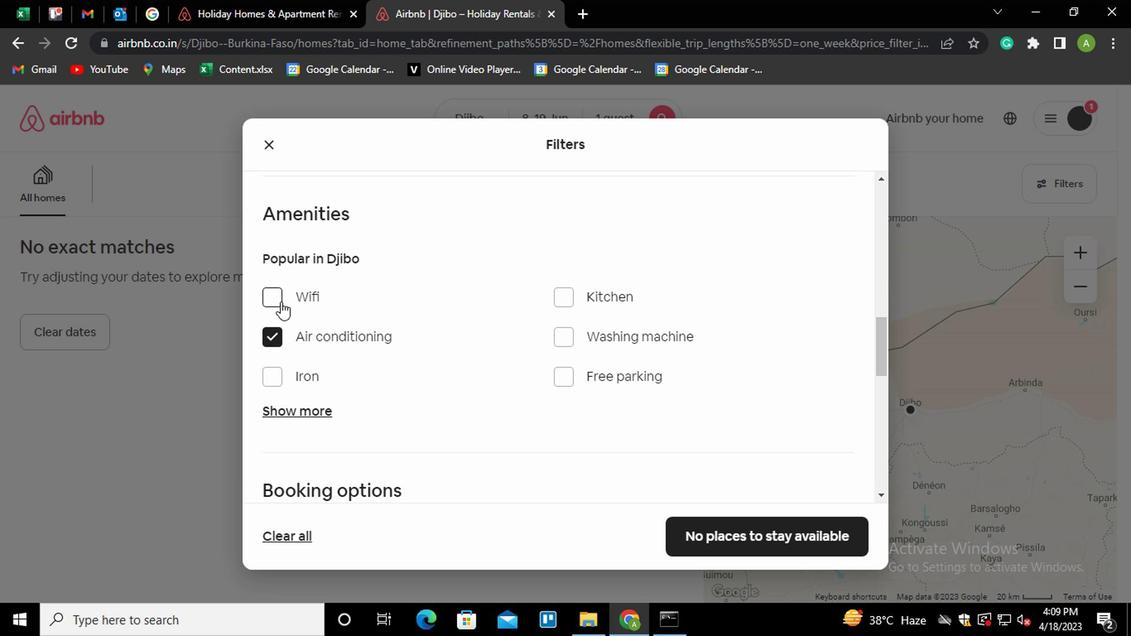 
Action: Mouse moved to (333, 404)
Screenshot: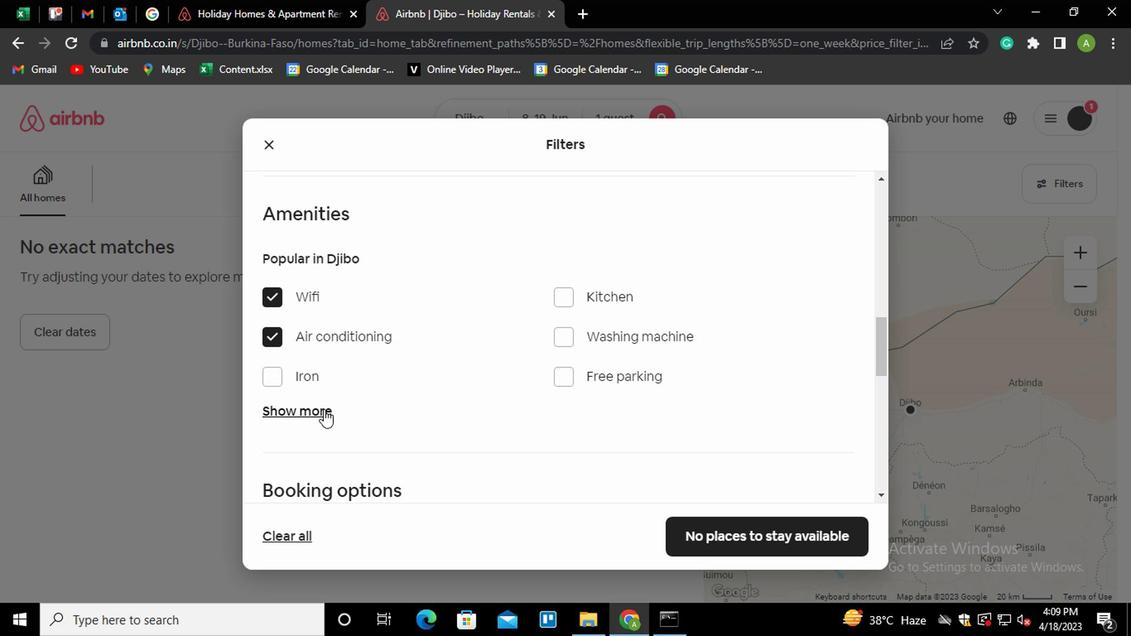 
Action: Mouse scrolled (333, 404) with delta (0, 0)
Screenshot: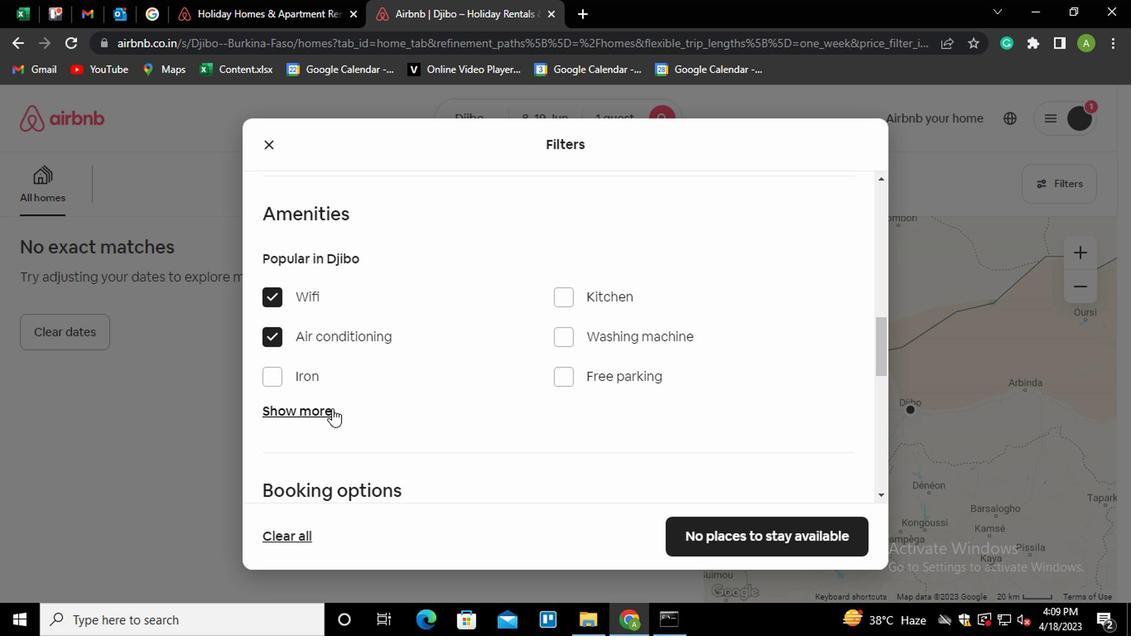 
Action: Mouse scrolled (333, 404) with delta (0, 0)
Screenshot: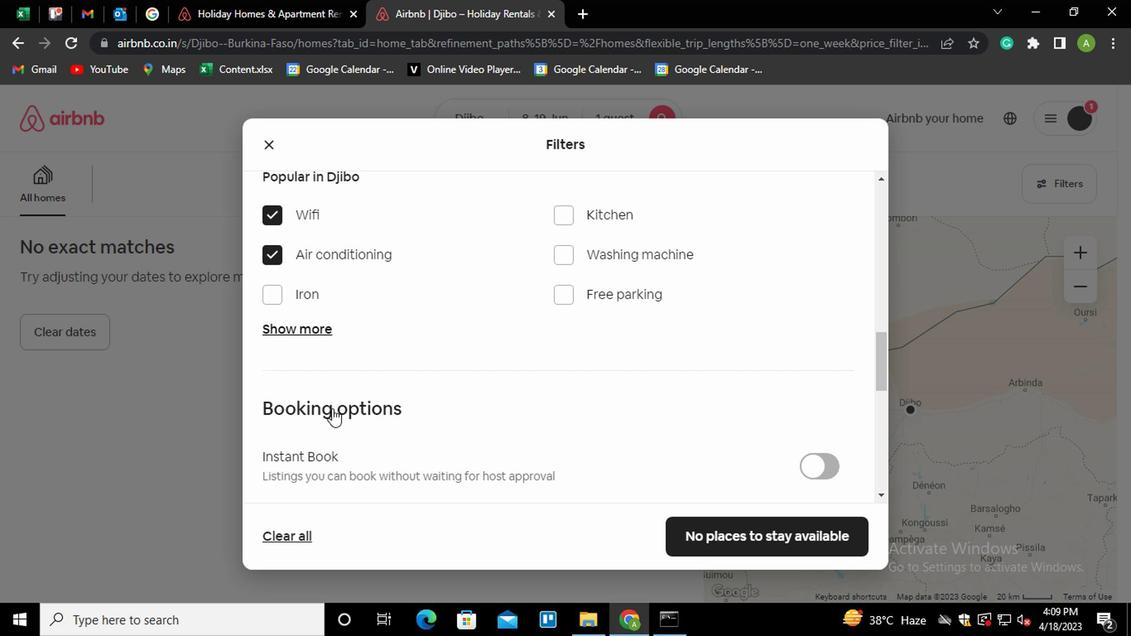 
Action: Mouse scrolled (333, 404) with delta (0, 0)
Screenshot: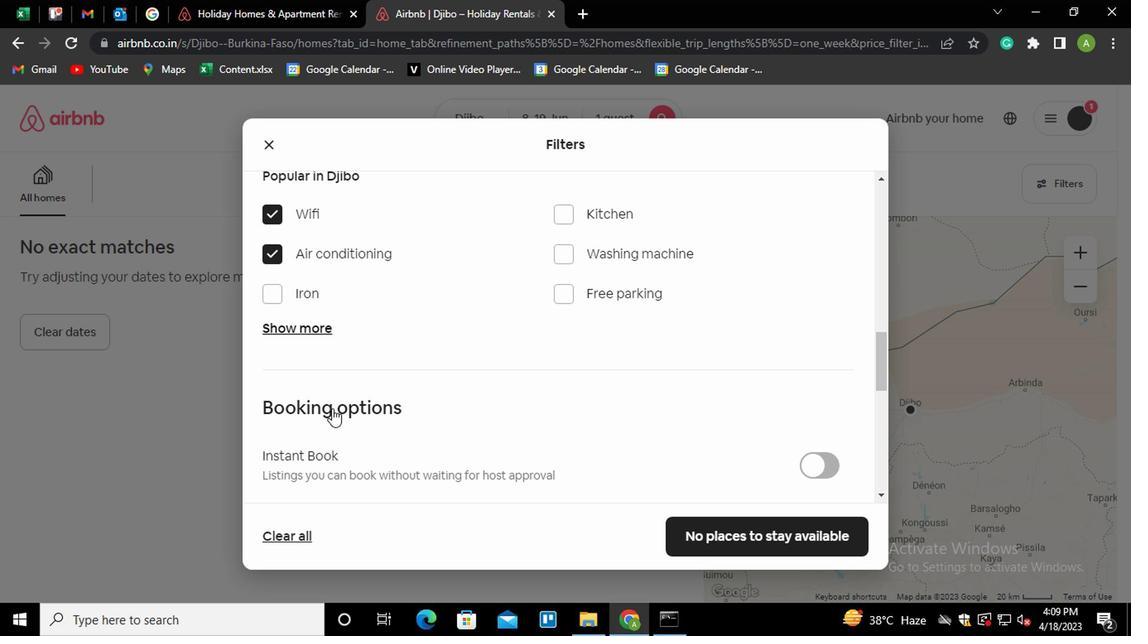 
Action: Mouse moved to (797, 358)
Screenshot: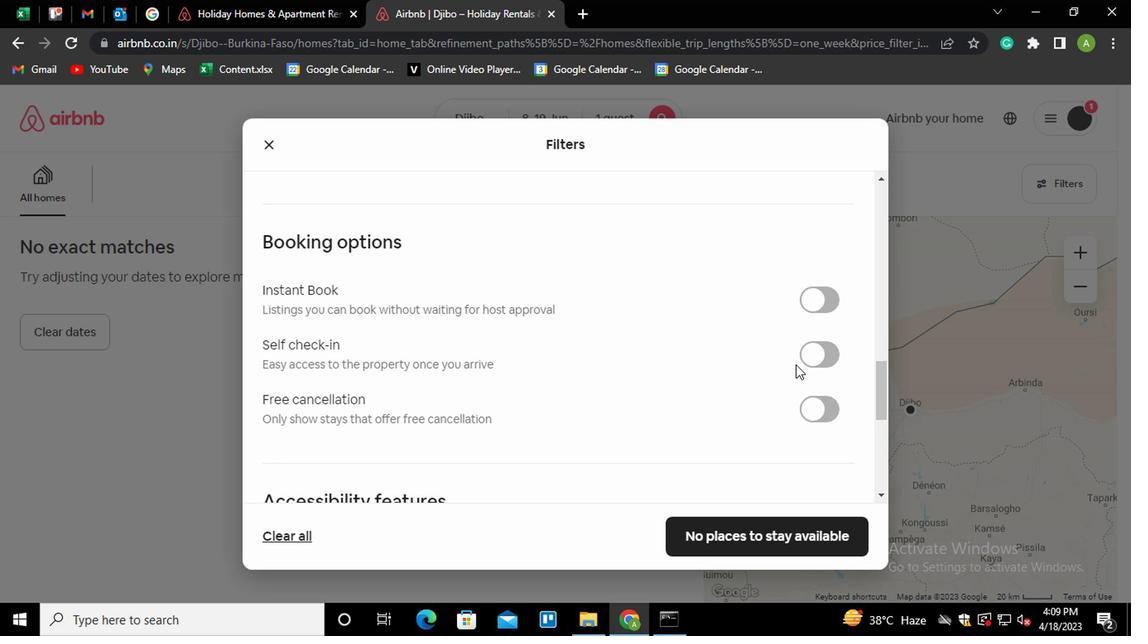 
Action: Mouse pressed left at (797, 358)
Screenshot: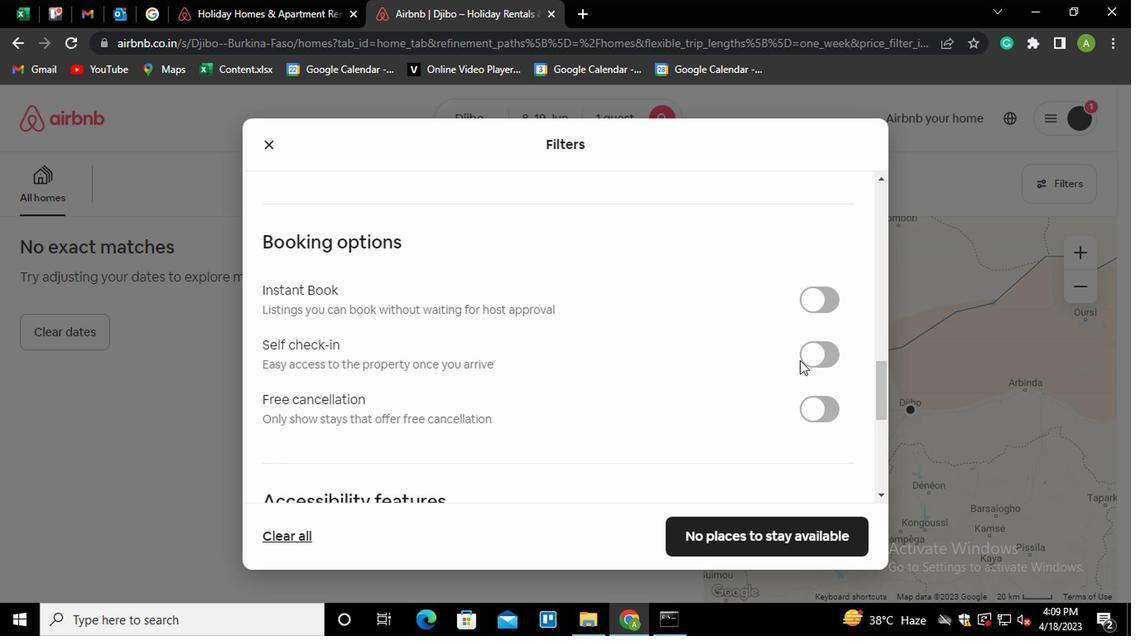 
Action: Mouse moved to (827, 345)
Screenshot: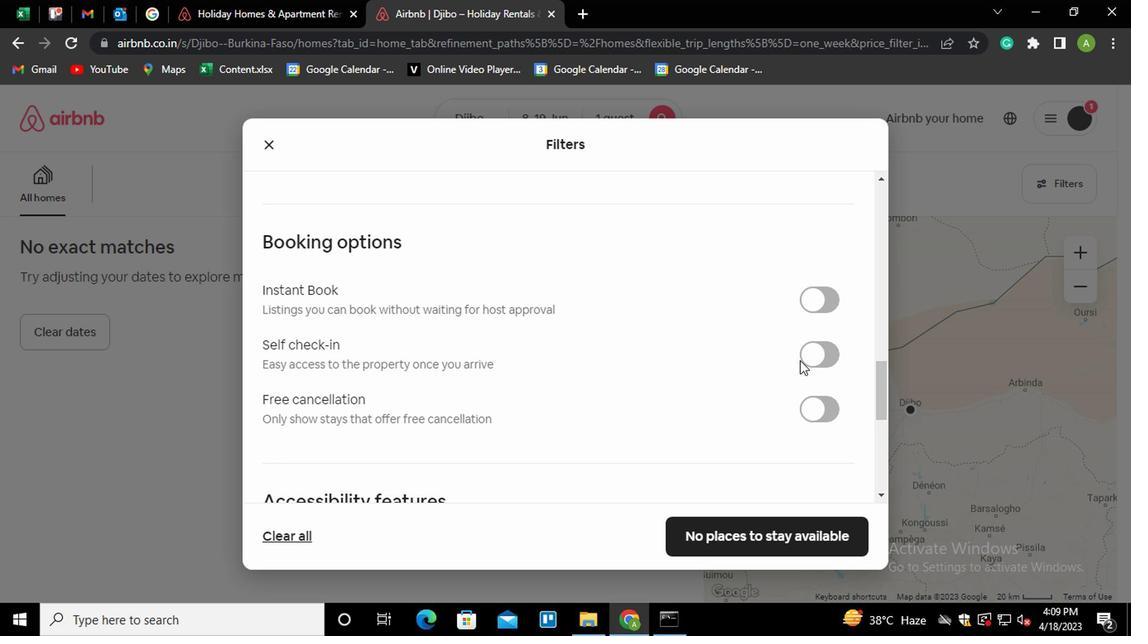 
Action: Mouse pressed left at (827, 345)
Screenshot: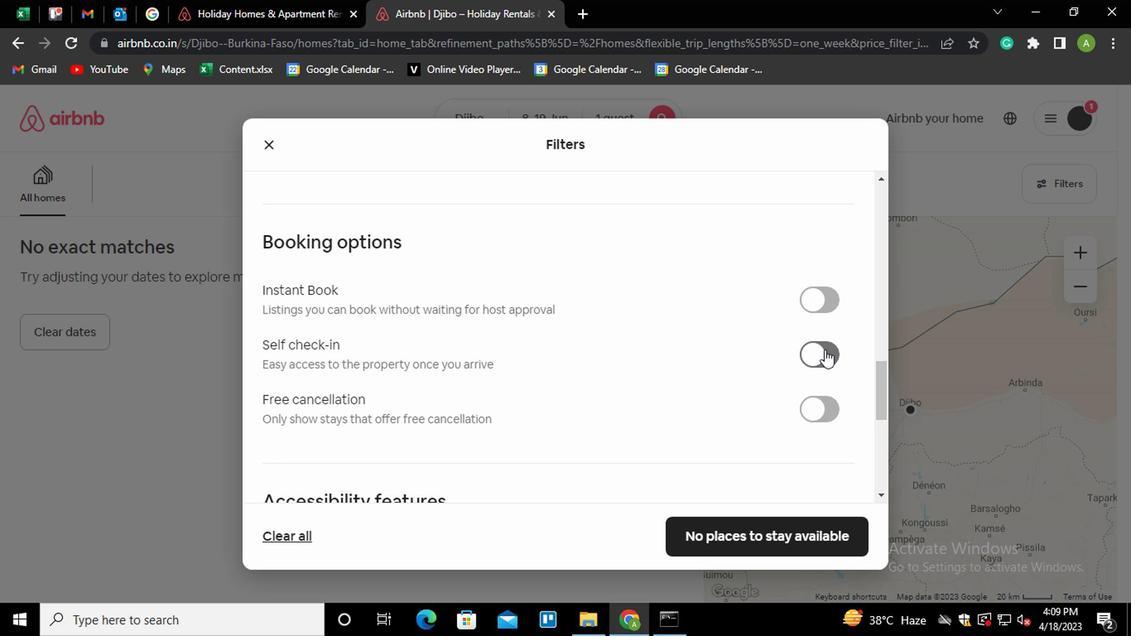 
Action: Mouse moved to (687, 387)
Screenshot: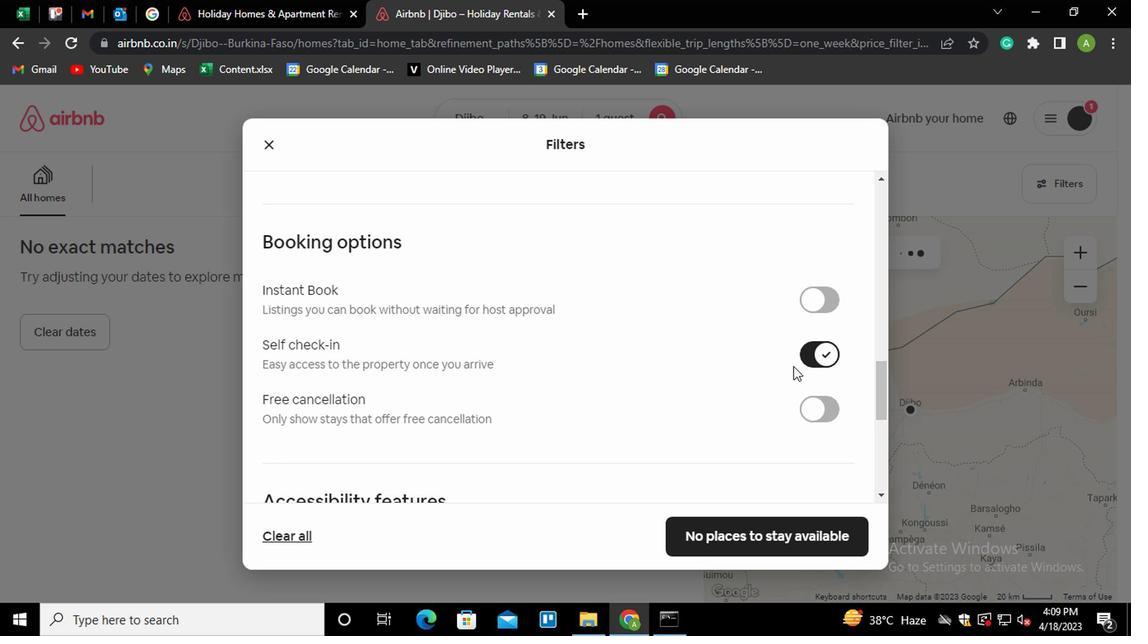 
Action: Mouse scrolled (687, 386) with delta (0, 0)
Screenshot: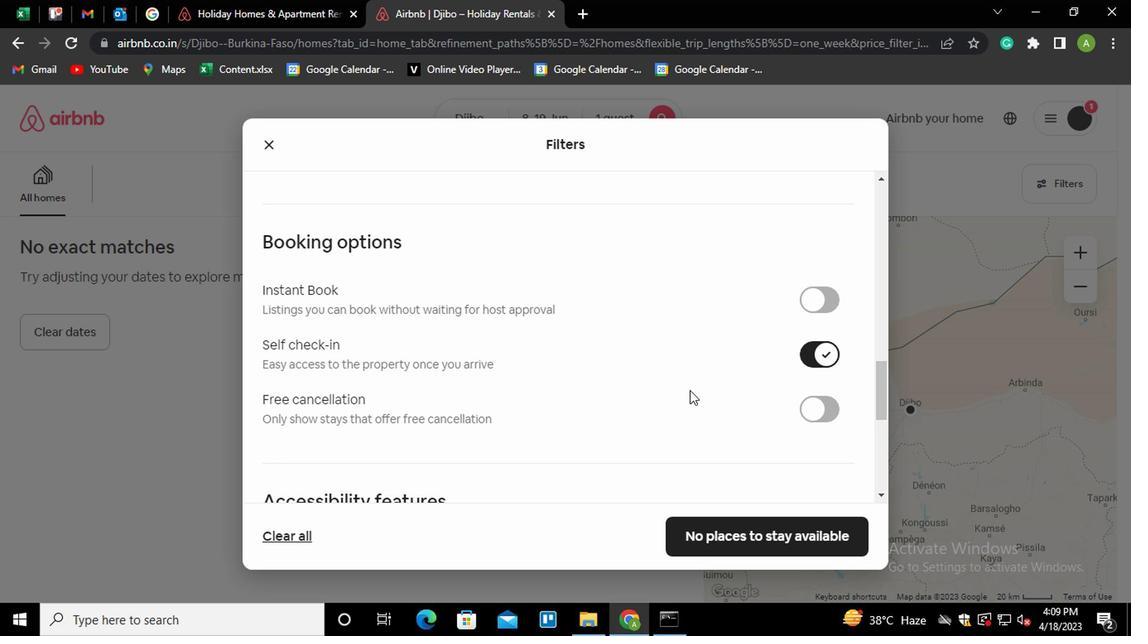 
Action: Mouse scrolled (687, 386) with delta (0, 0)
Screenshot: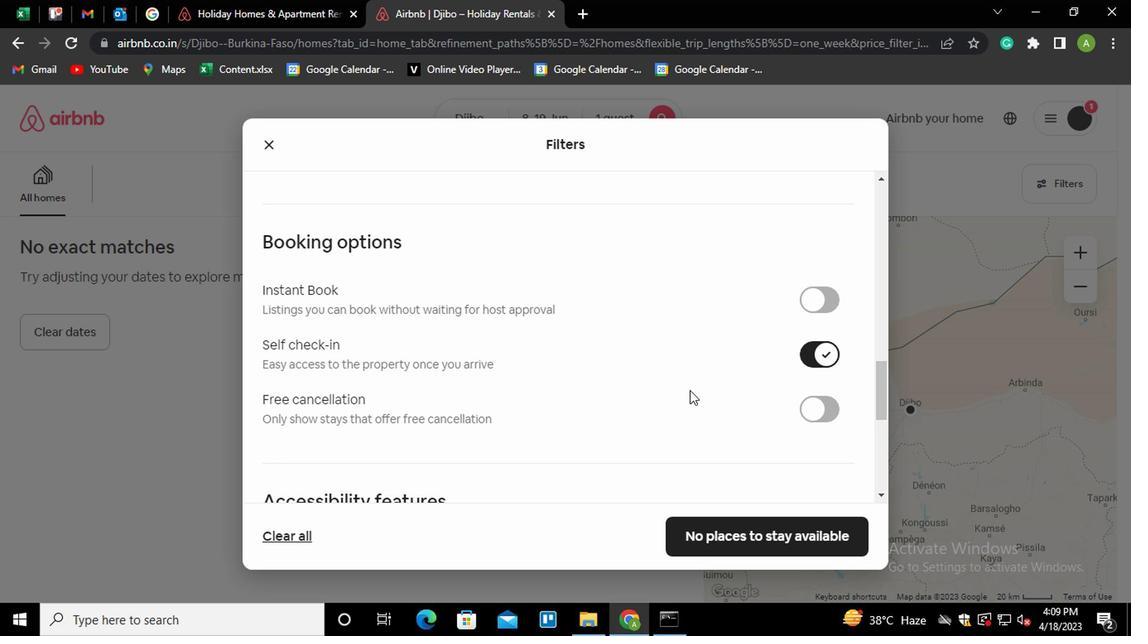 
Action: Mouse scrolled (687, 386) with delta (0, 0)
Screenshot: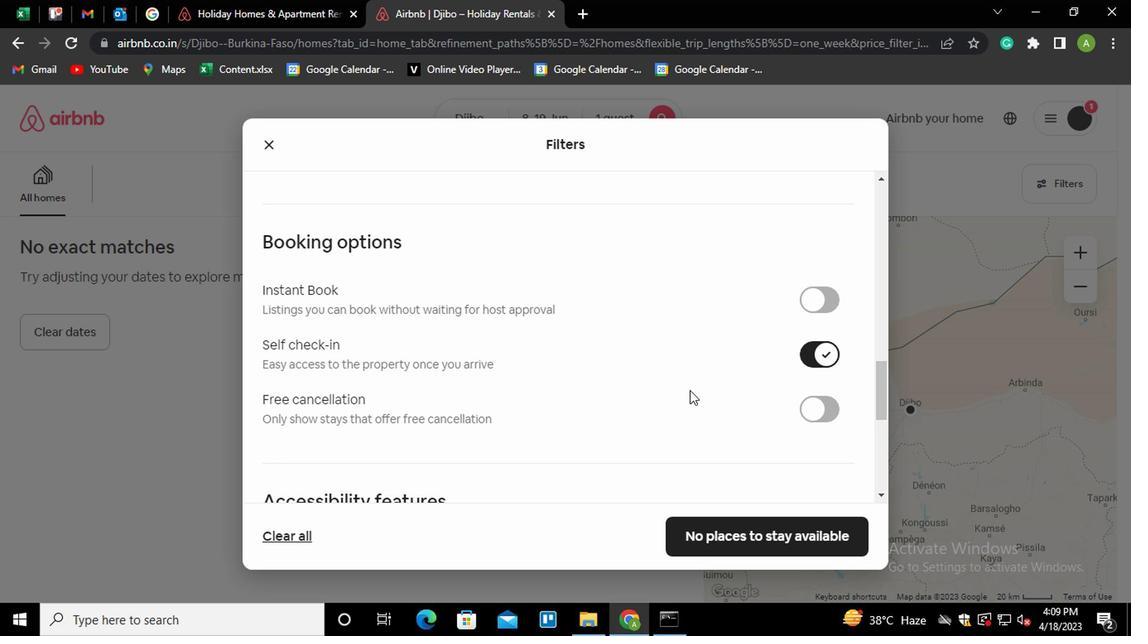 
Action: Mouse scrolled (687, 386) with delta (0, 0)
Screenshot: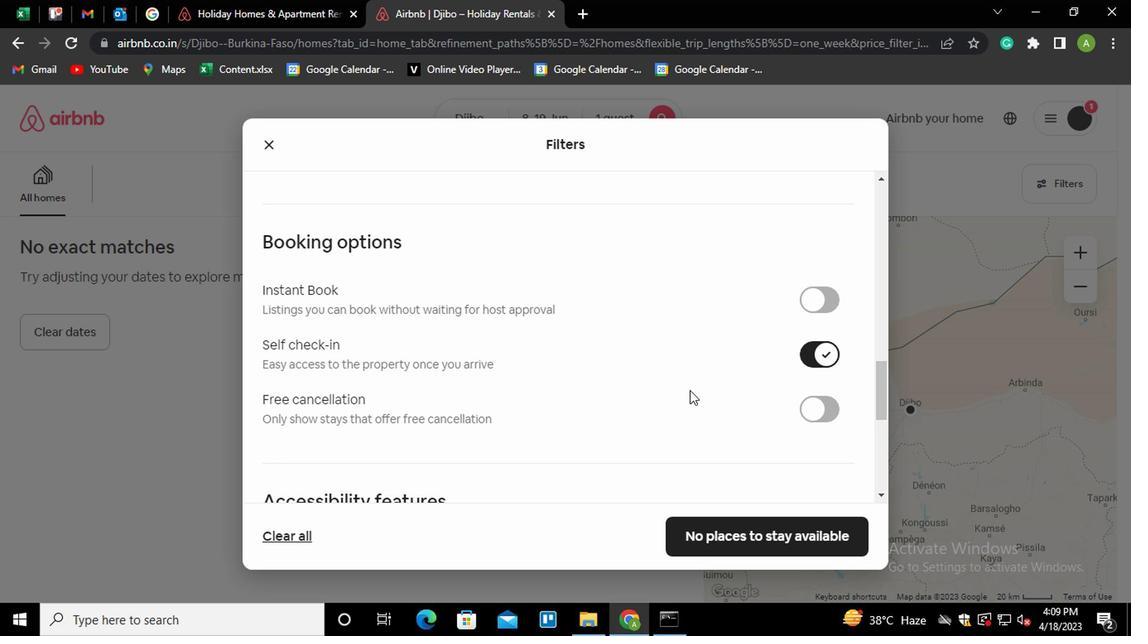 
Action: Mouse scrolled (687, 386) with delta (0, 0)
Screenshot: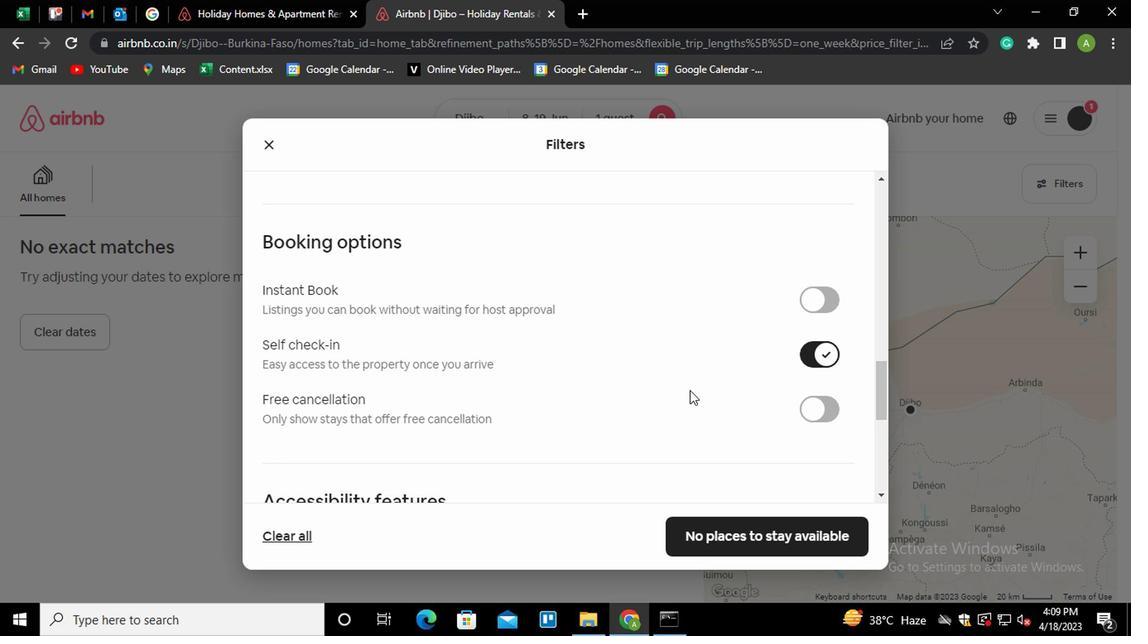 
Action: Mouse scrolled (687, 386) with delta (0, 0)
Screenshot: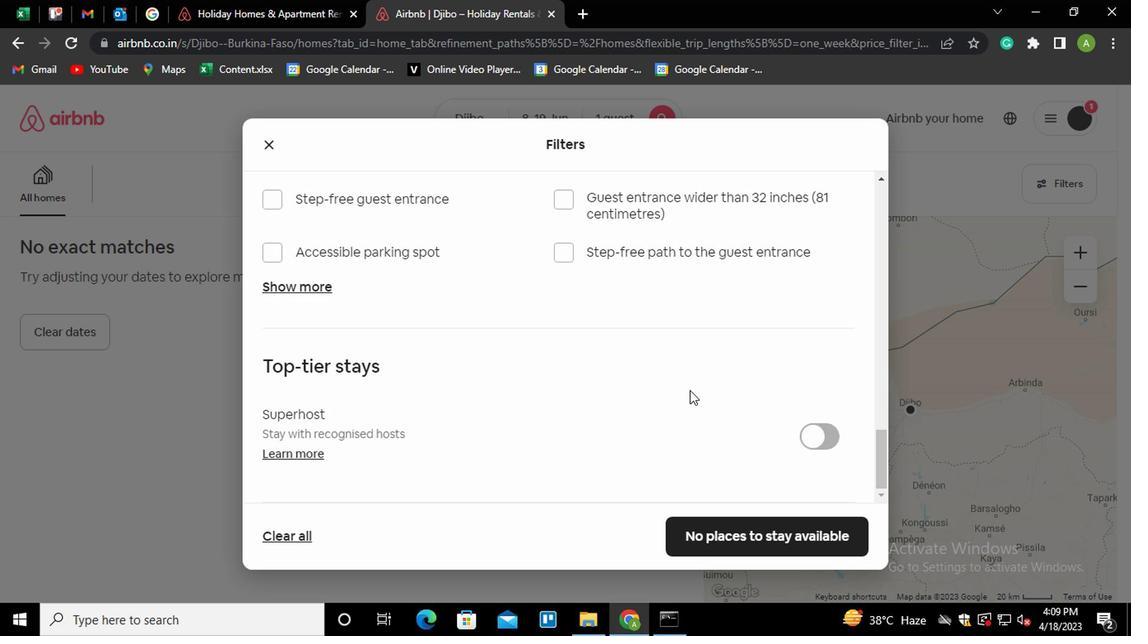 
Action: Mouse scrolled (687, 386) with delta (0, 0)
Screenshot: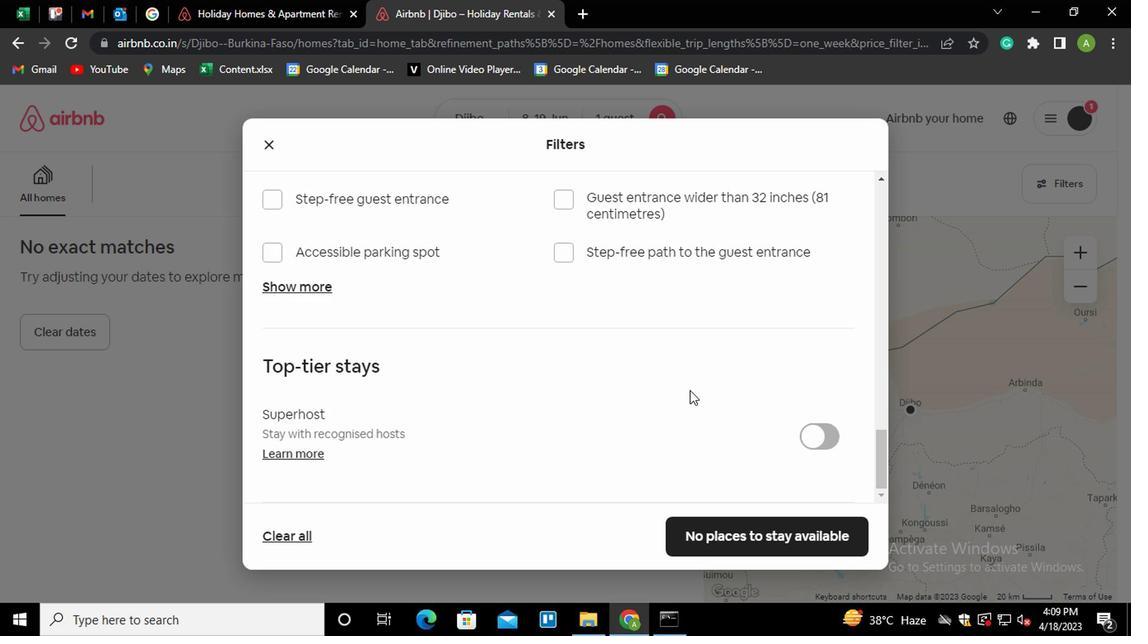 
Action: Mouse scrolled (687, 386) with delta (0, 0)
Screenshot: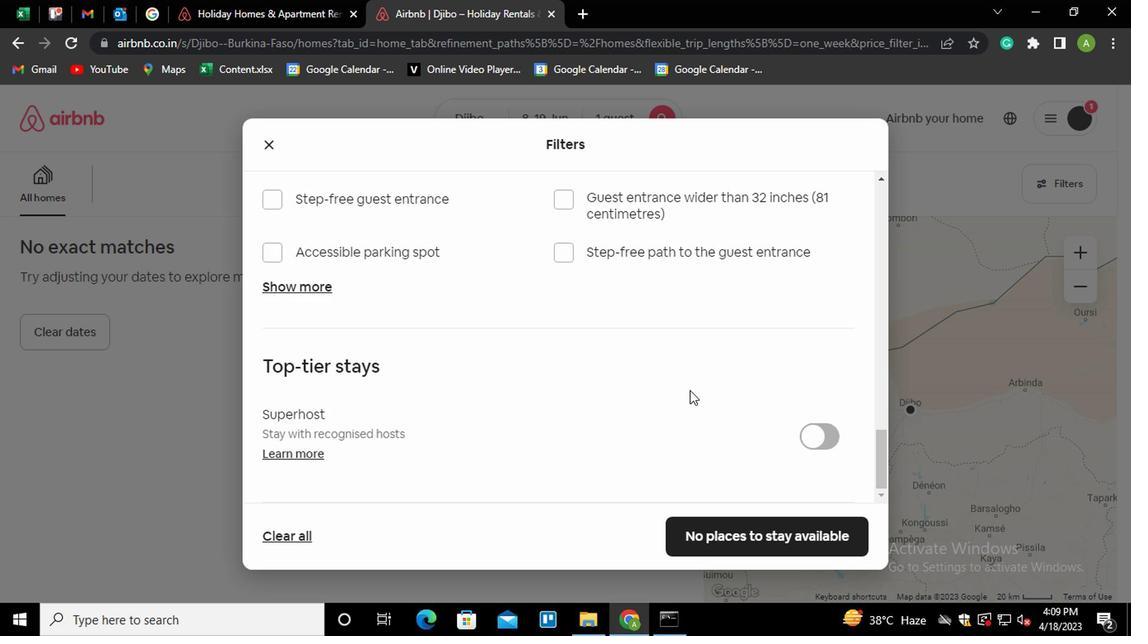 
Action: Mouse scrolled (687, 386) with delta (0, 0)
Screenshot: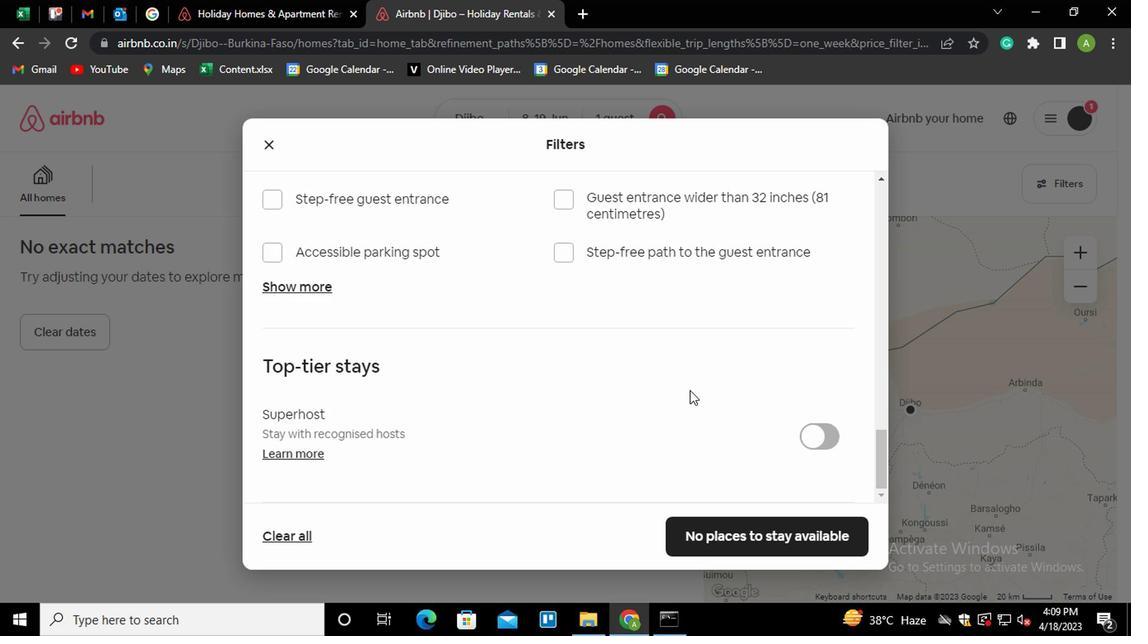 
Action: Mouse moved to (750, 529)
Screenshot: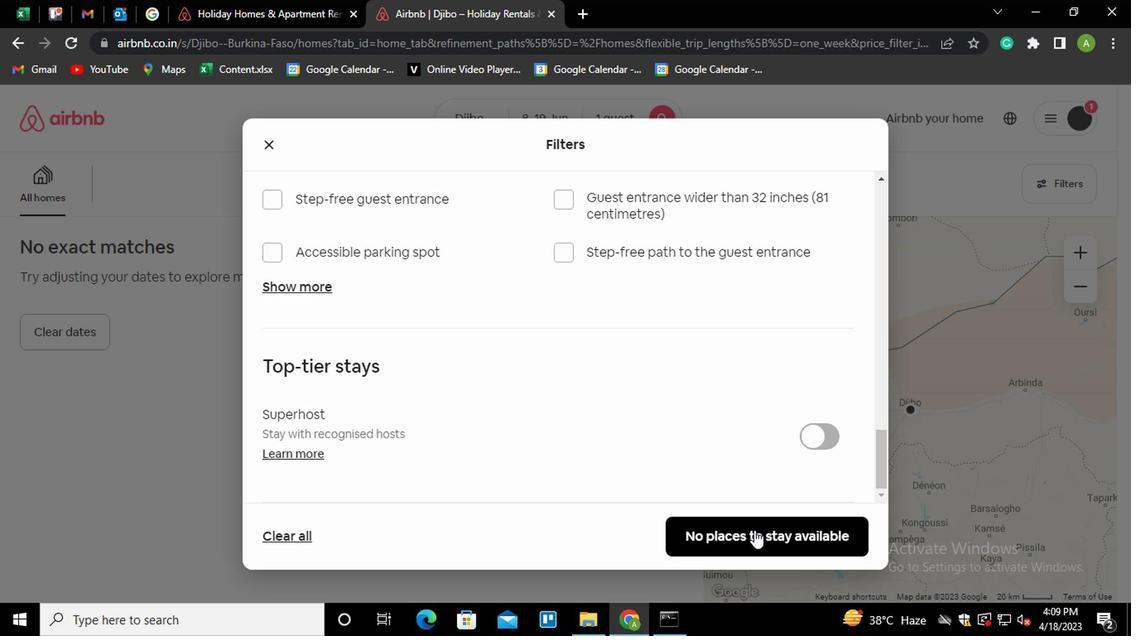 
Action: Mouse pressed left at (750, 529)
Screenshot: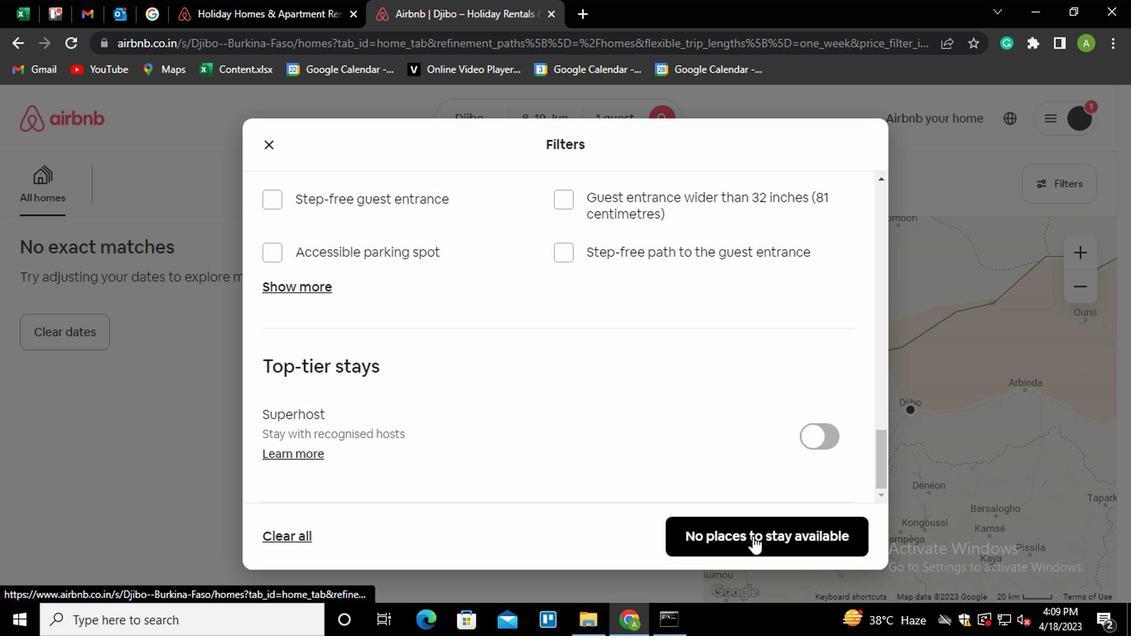 
